 Task: Log work in the project BroaderPath for the issue 'Implement a new feature to allow for sentiment analysis of user feedback' spent time as '4w 2d 19h 14m' and remaining time as '3w 4d 19h 31m' and add a flag. Now add the issue to the epic 'Software License Management'. Log work in the project BroaderPath for the issue 'Address issues related to system accessibility for users with vision impairments' spent time as '3w 6d 6h 42m' and remaining time as '2w 2d 13h 28m' and clone the issue. Now add the issue to the epic 'Hardware Asset Management'
Action: Mouse moved to (221, 70)
Screenshot: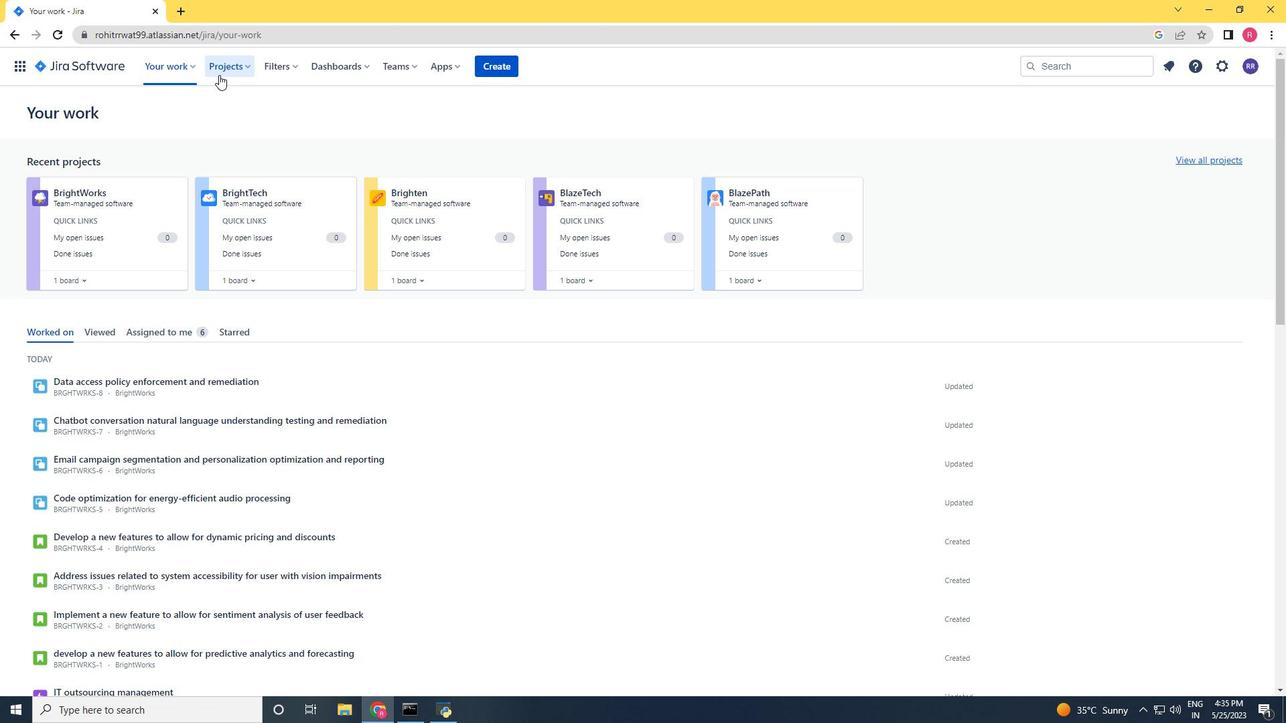 
Action: Mouse pressed left at (221, 70)
Screenshot: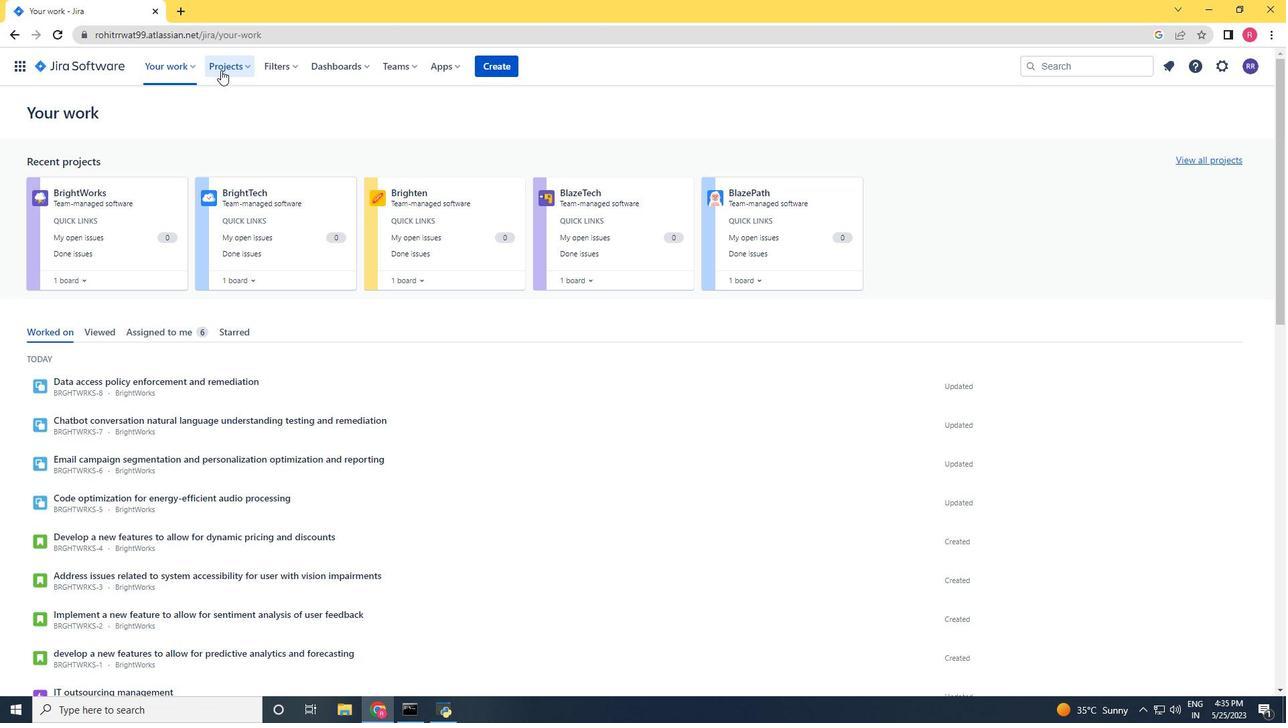 
Action: Mouse moved to (239, 131)
Screenshot: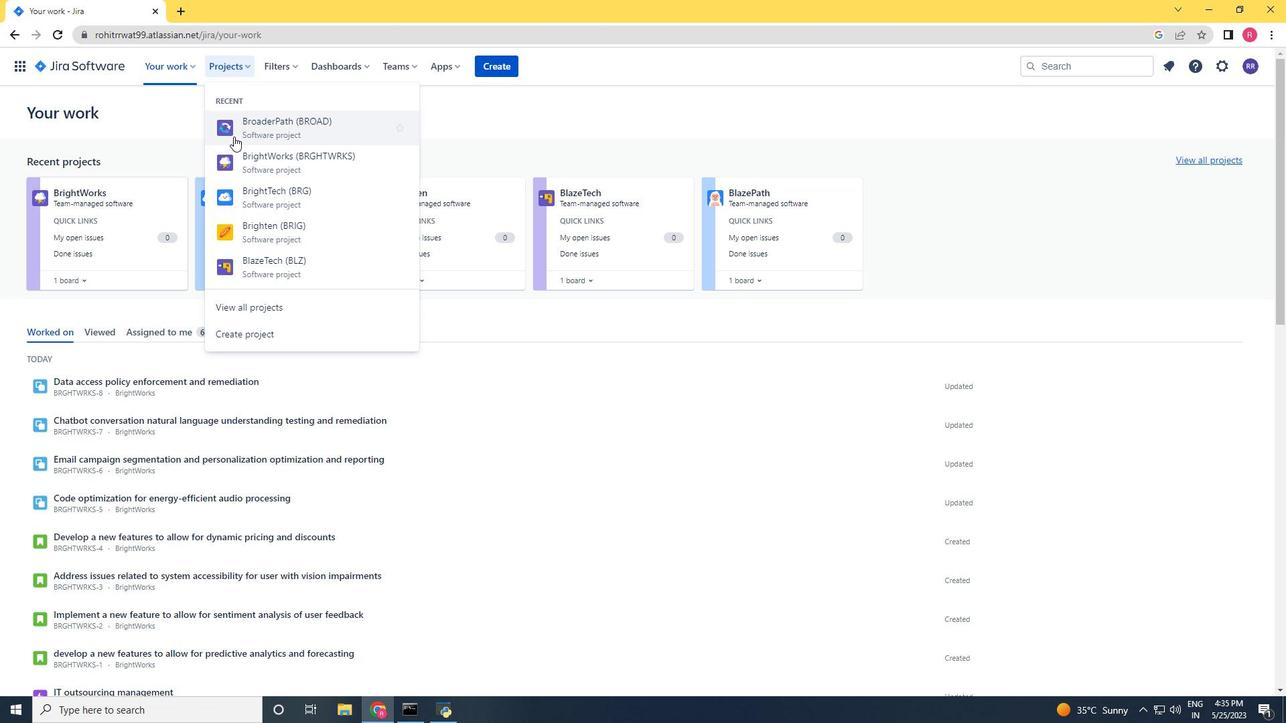 
Action: Mouse pressed left at (239, 131)
Screenshot: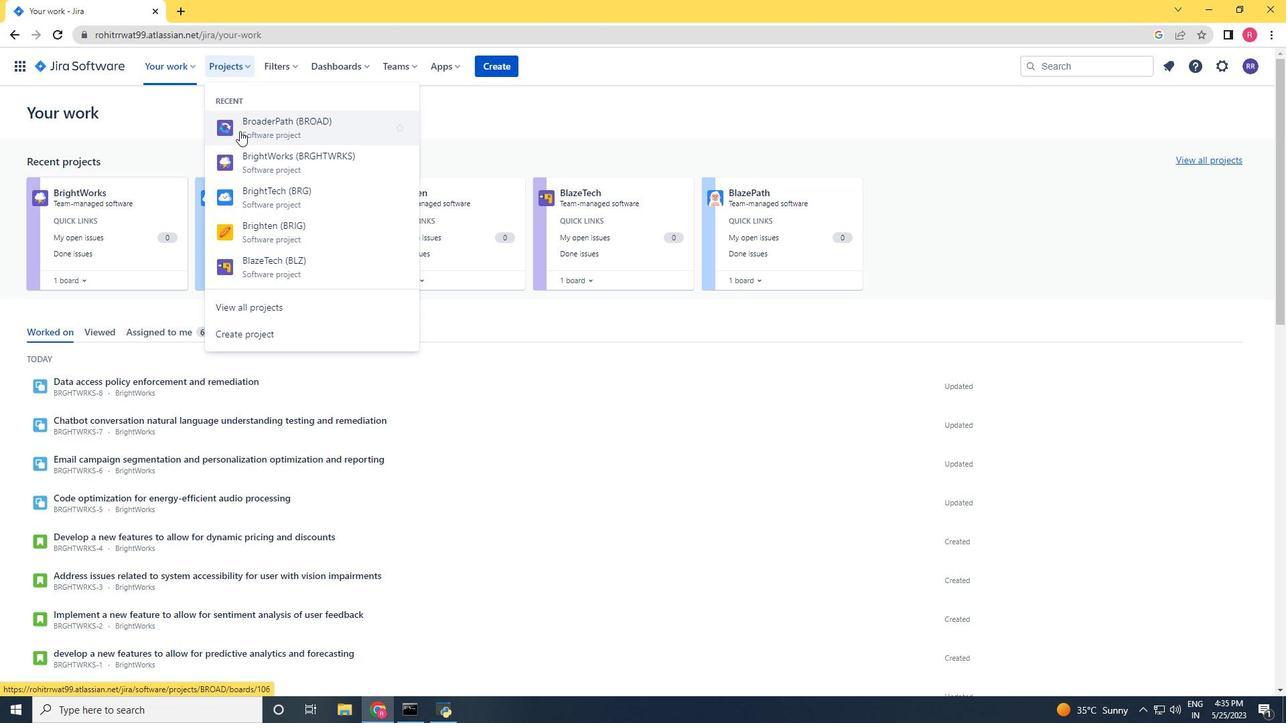 
Action: Mouse moved to (40, 209)
Screenshot: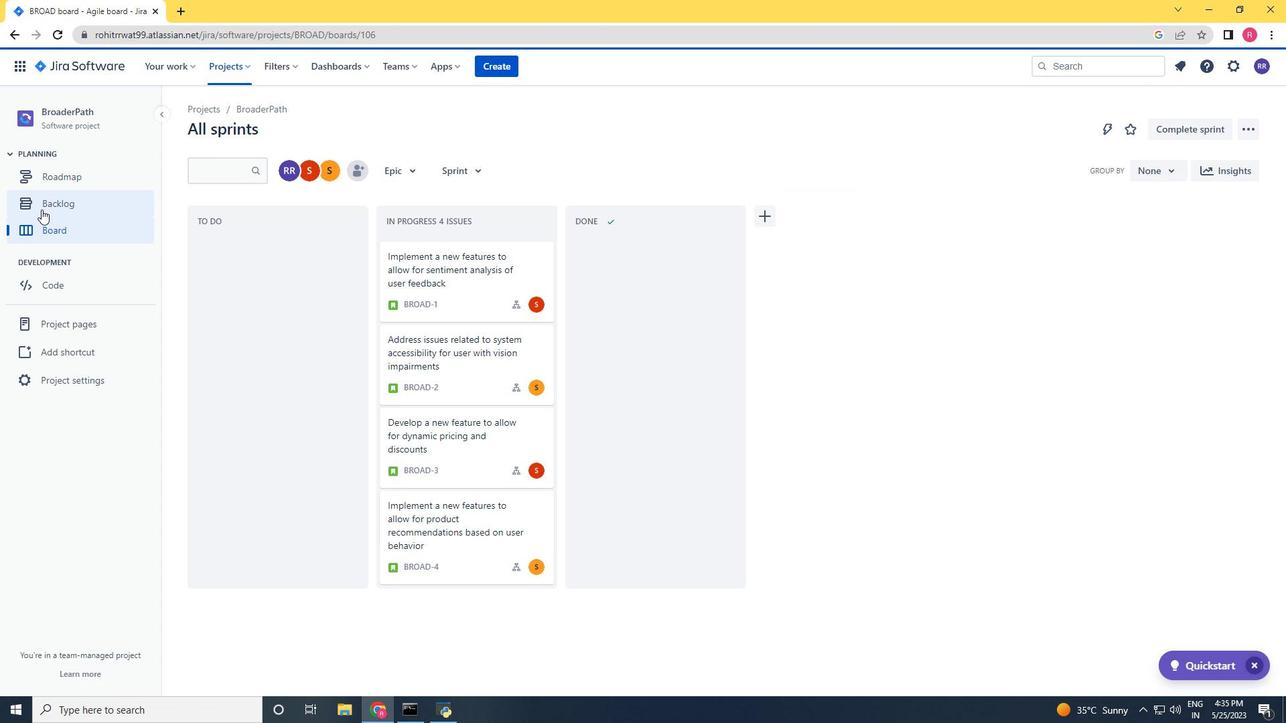 
Action: Mouse pressed left at (40, 209)
Screenshot: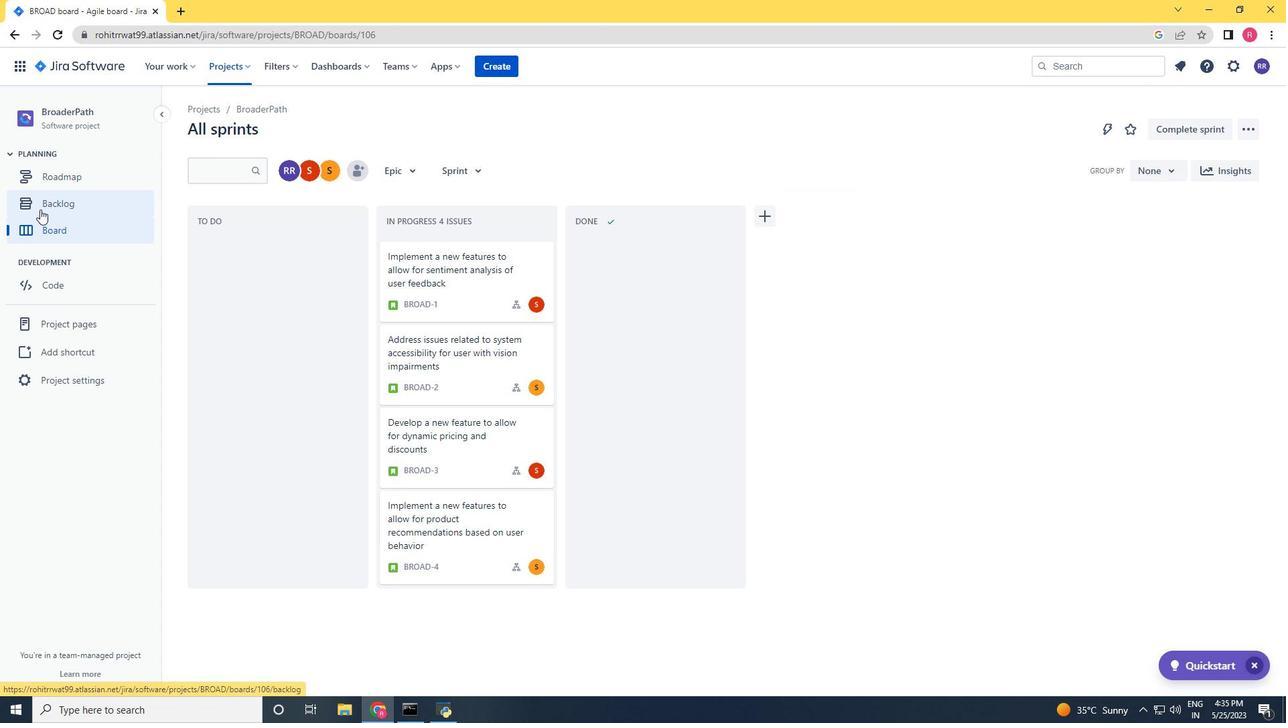
Action: Mouse moved to (977, 243)
Screenshot: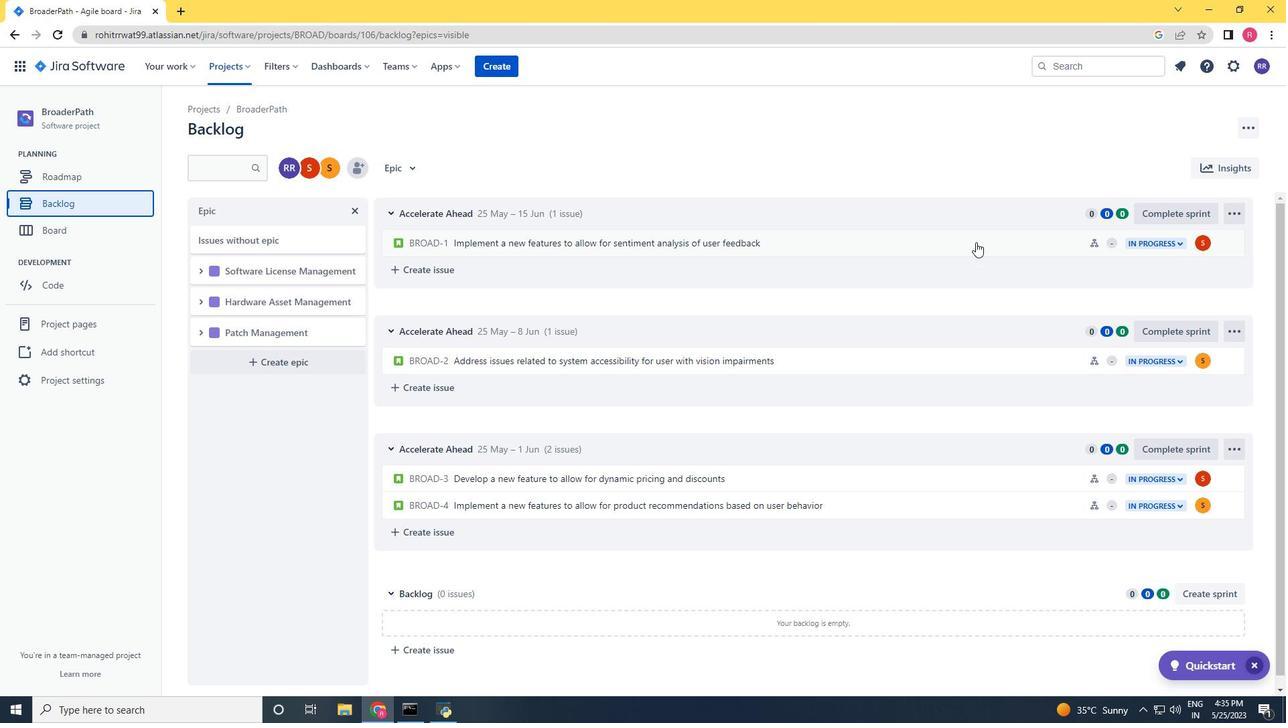 
Action: Mouse pressed left at (977, 243)
Screenshot: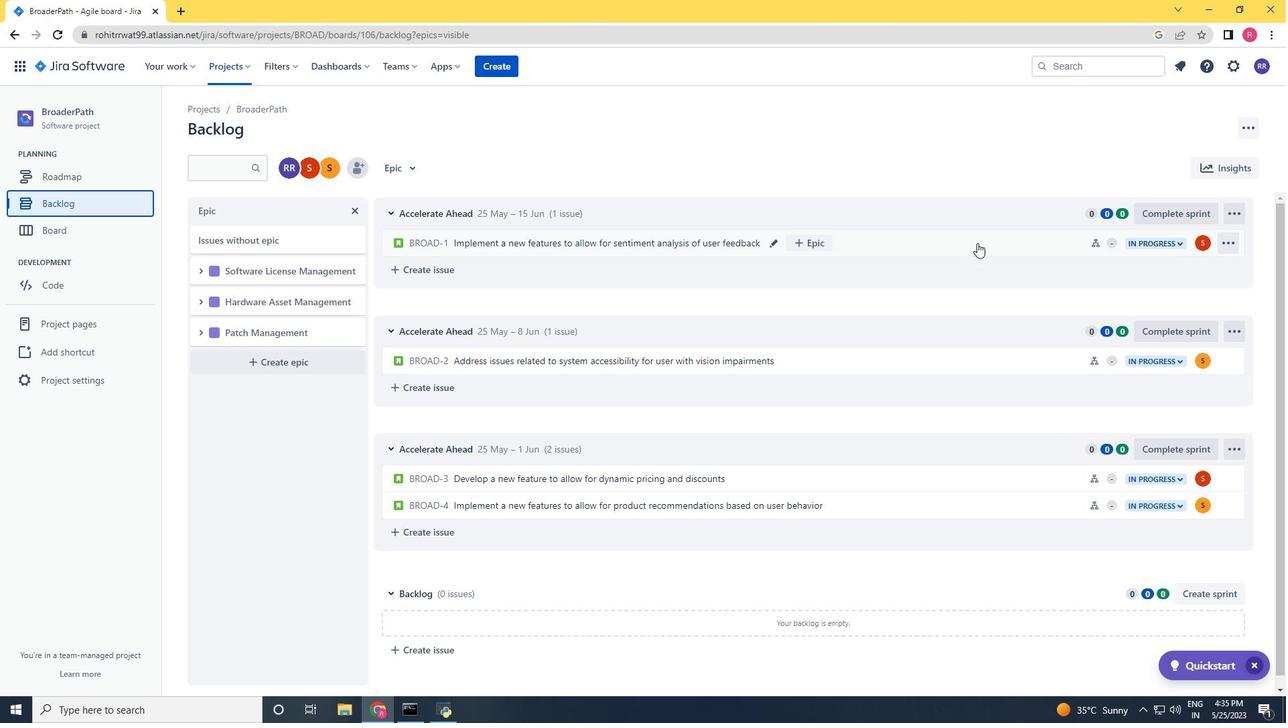 
Action: Mouse moved to (1228, 215)
Screenshot: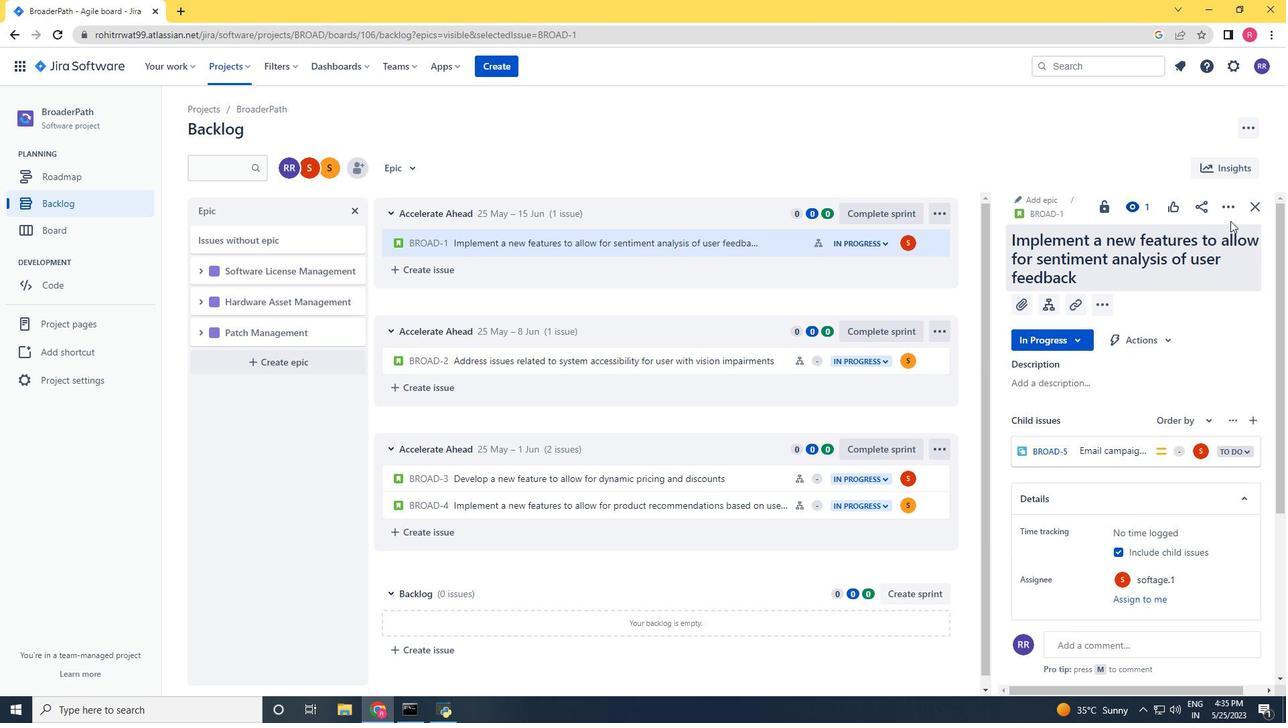 
Action: Mouse pressed left at (1228, 215)
Screenshot: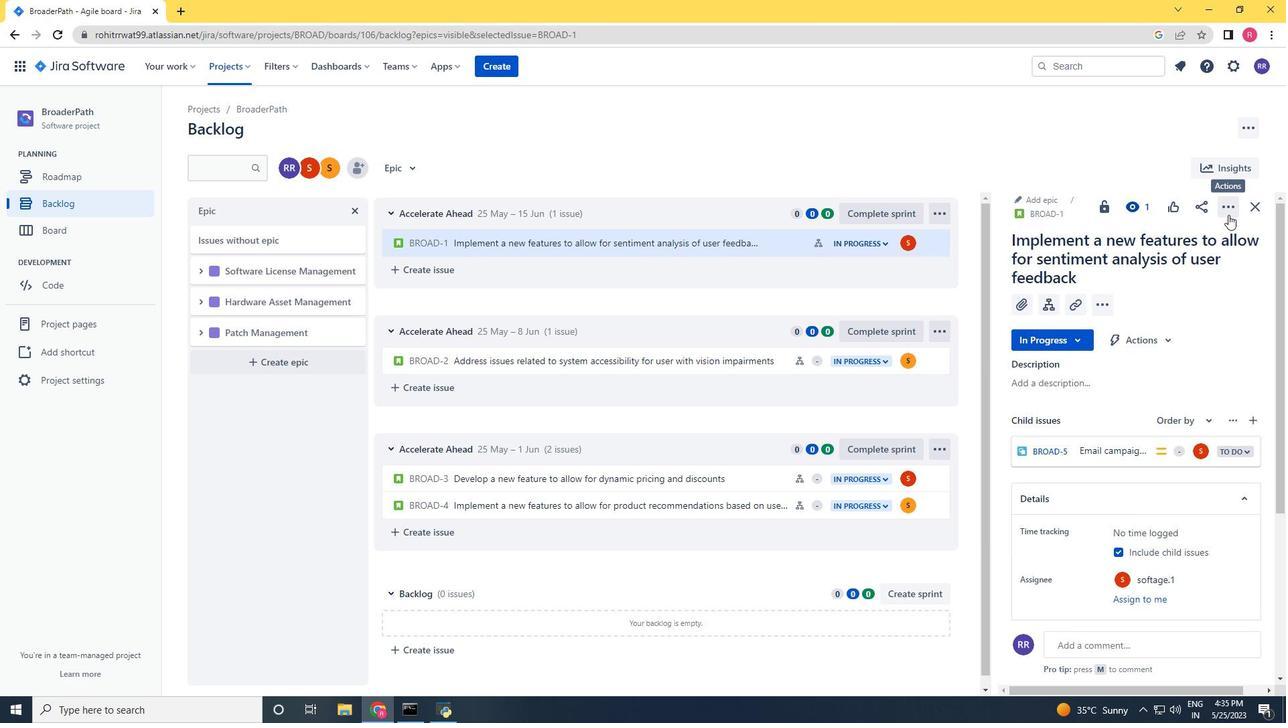 
Action: Mouse moved to (1181, 244)
Screenshot: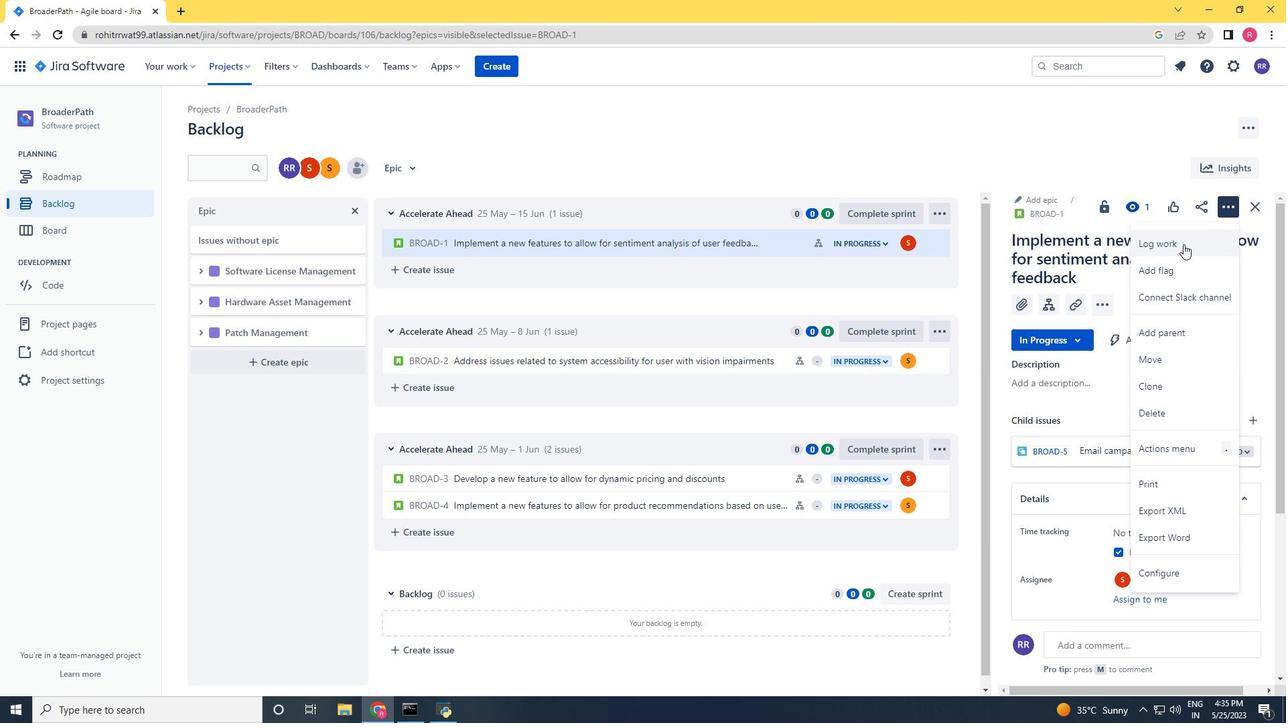 
Action: Mouse pressed left at (1181, 244)
Screenshot: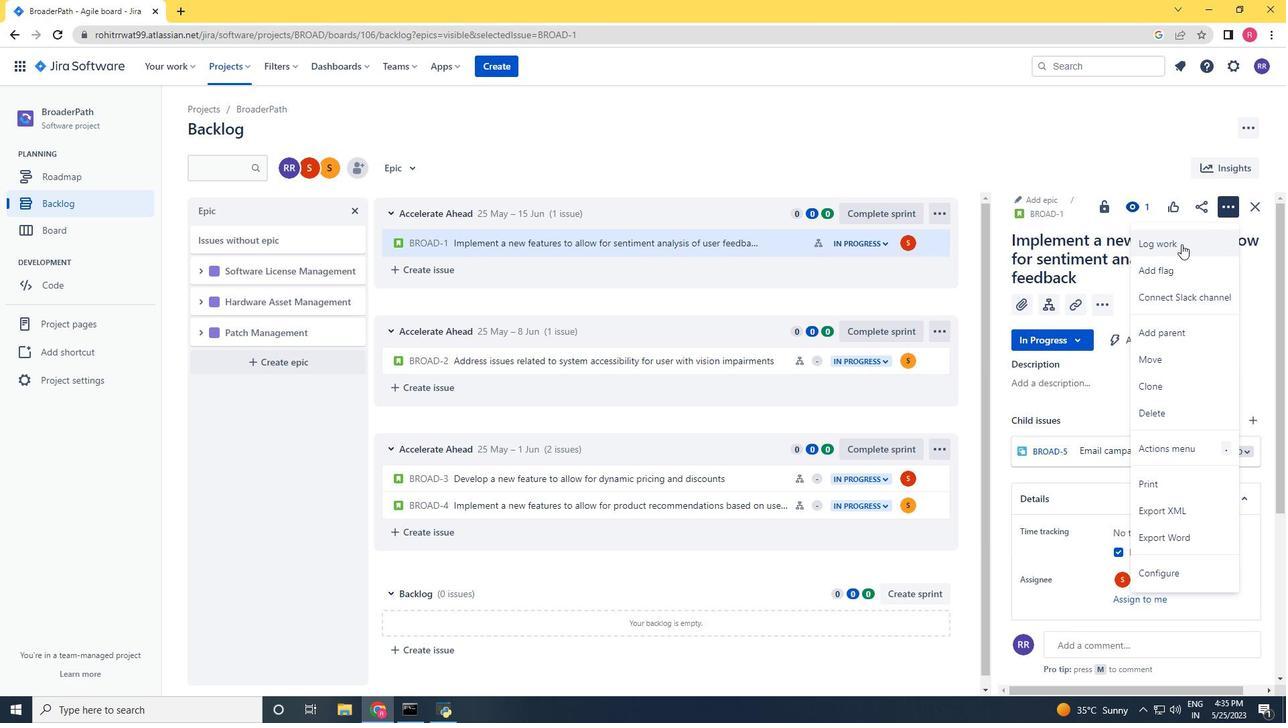 
Action: Mouse moved to (1181, 244)
Screenshot: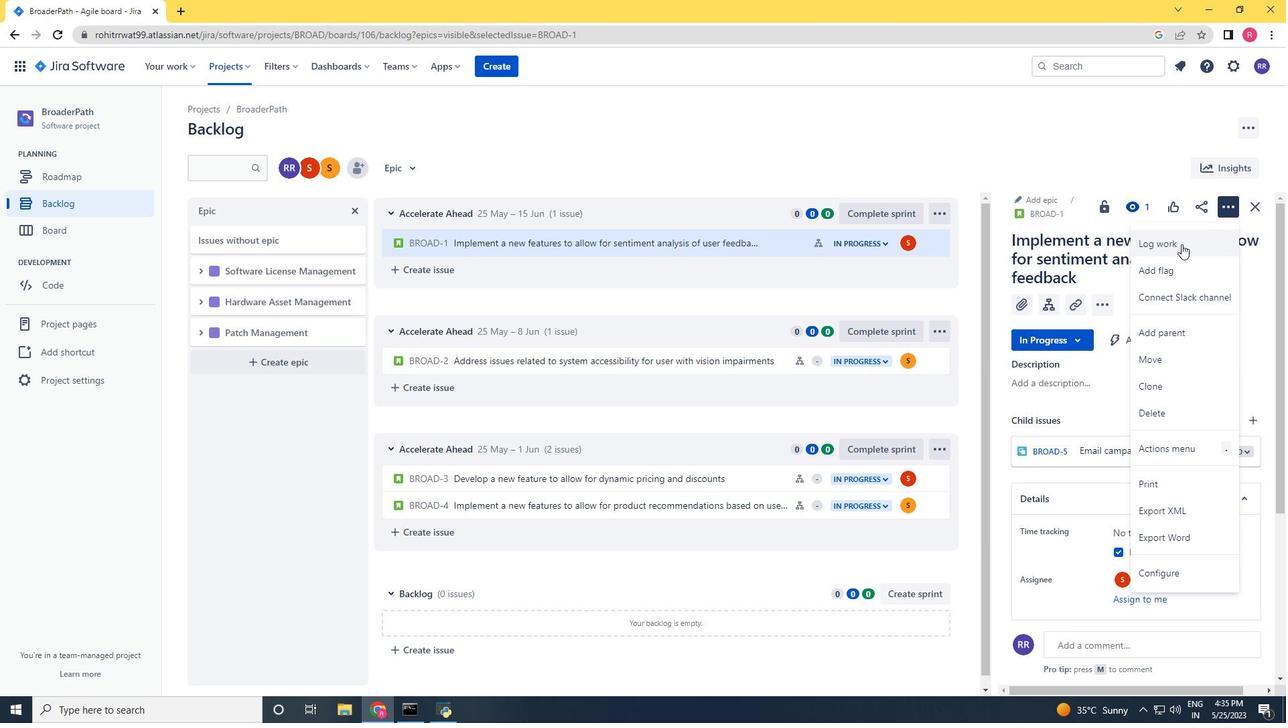 
Action: Key pressed 4w<Key.space>2d<Key.space>19h<Key.space>14m<Key.tab>3<Key.space>4d<Key.space><Key.backspace><Key.backspace><Key.backspace><Key.backspace>w<Key.space>4d<Key.space>19h<Key.space>31m
Screenshot: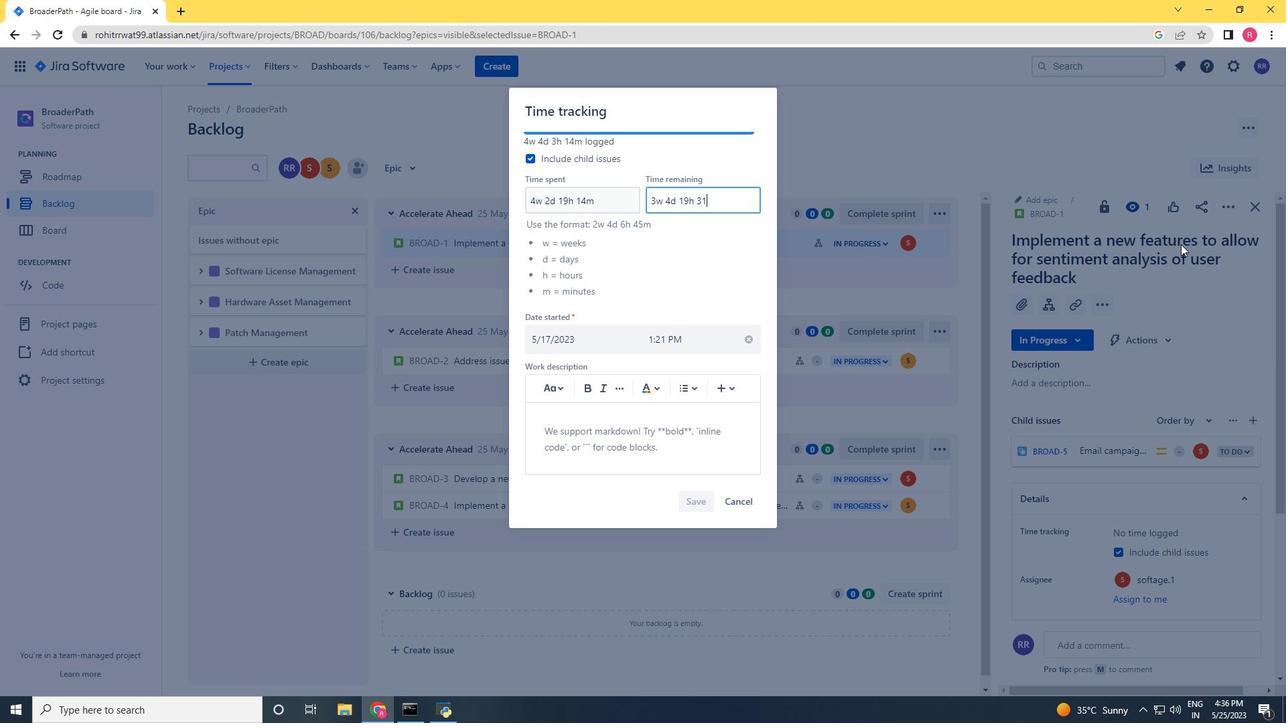 
Action: Mouse moved to (702, 490)
Screenshot: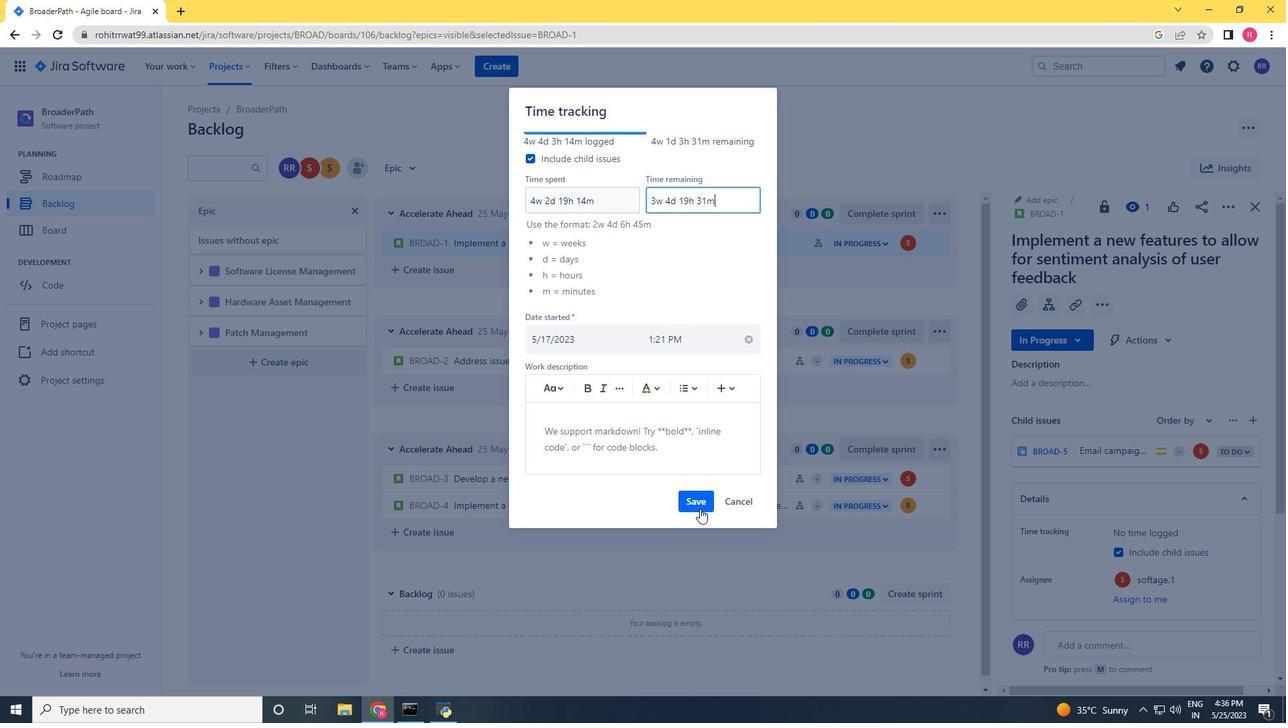 
Action: Mouse pressed left at (702, 490)
Screenshot: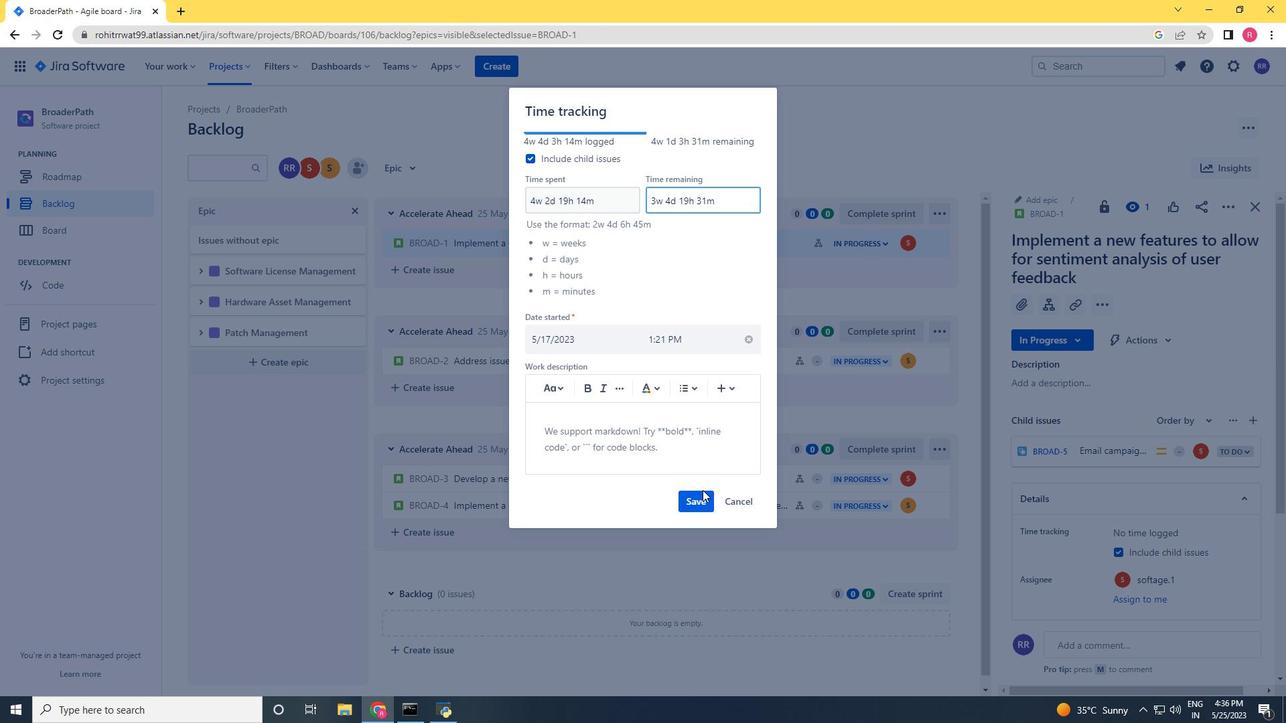 
Action: Mouse moved to (700, 496)
Screenshot: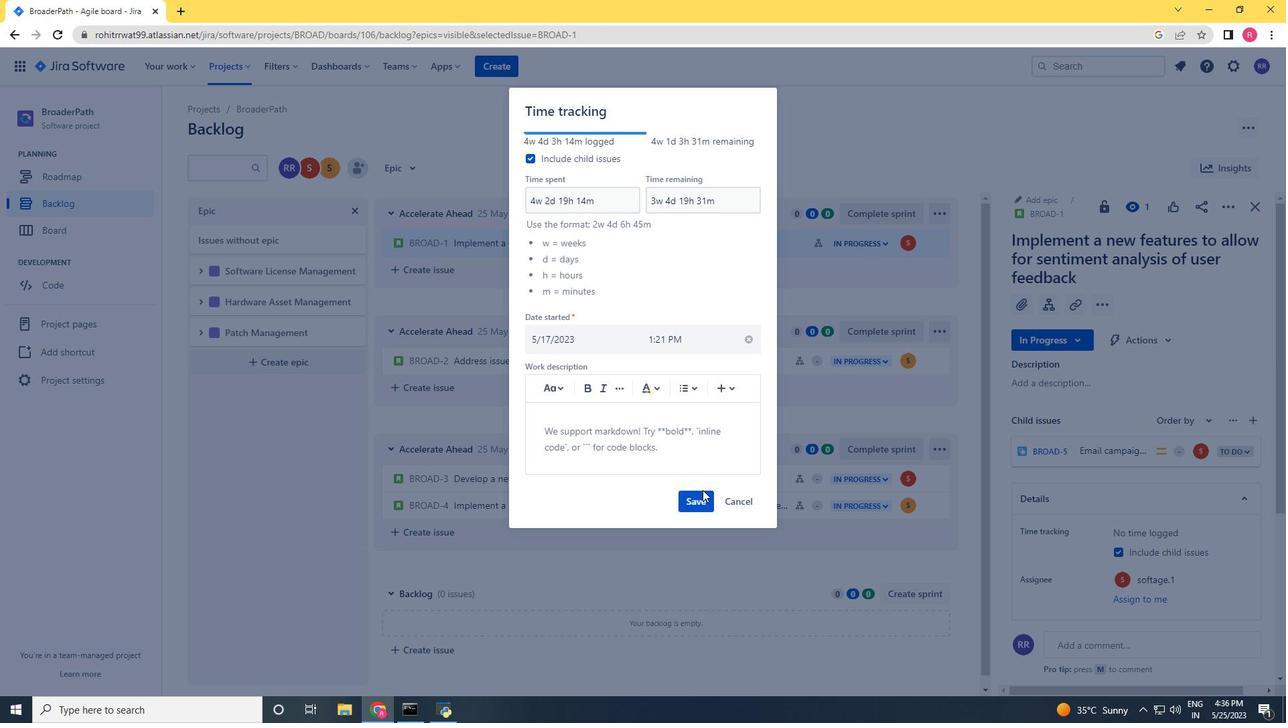 
Action: Mouse pressed left at (700, 496)
Screenshot: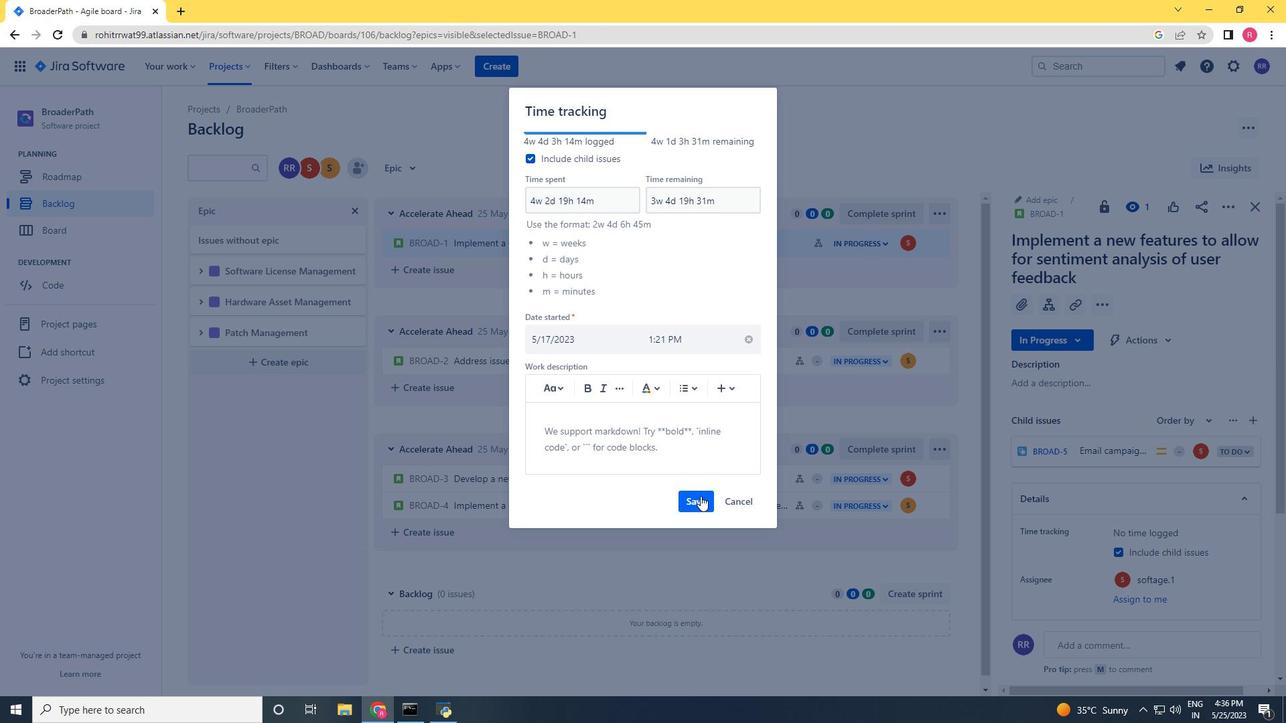 
Action: Mouse moved to (1232, 211)
Screenshot: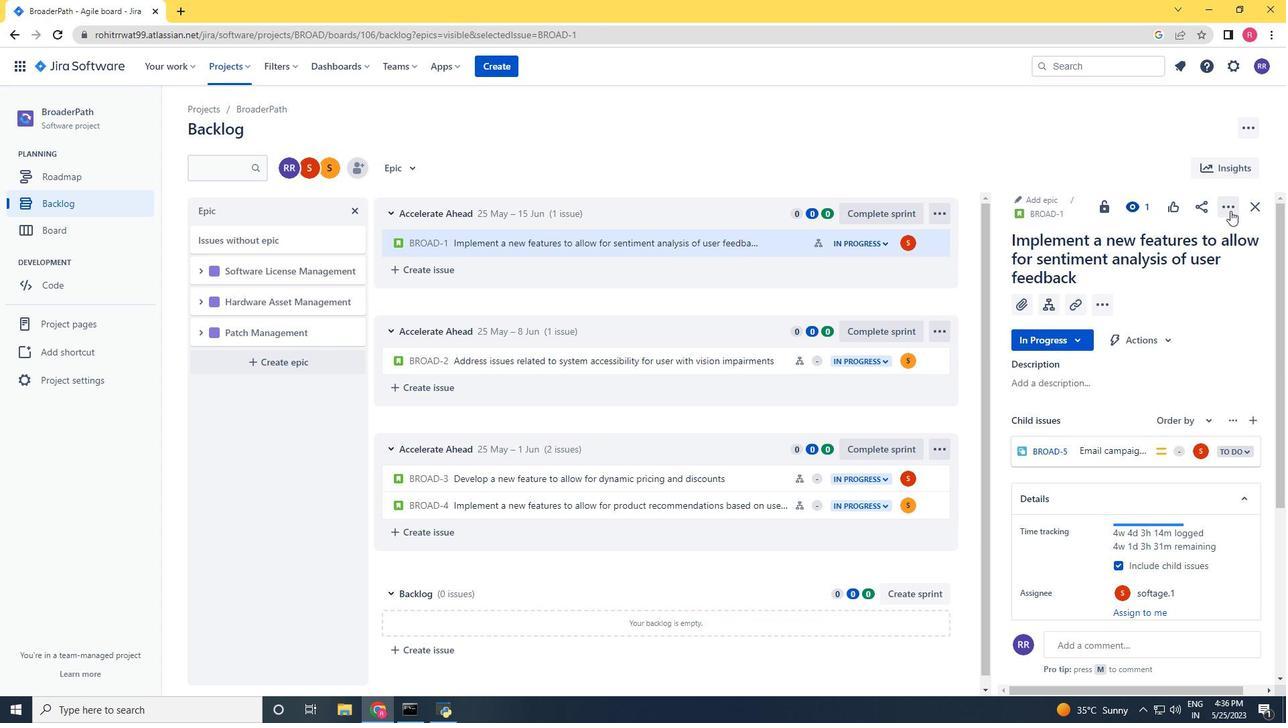 
Action: Mouse pressed left at (1232, 211)
Screenshot: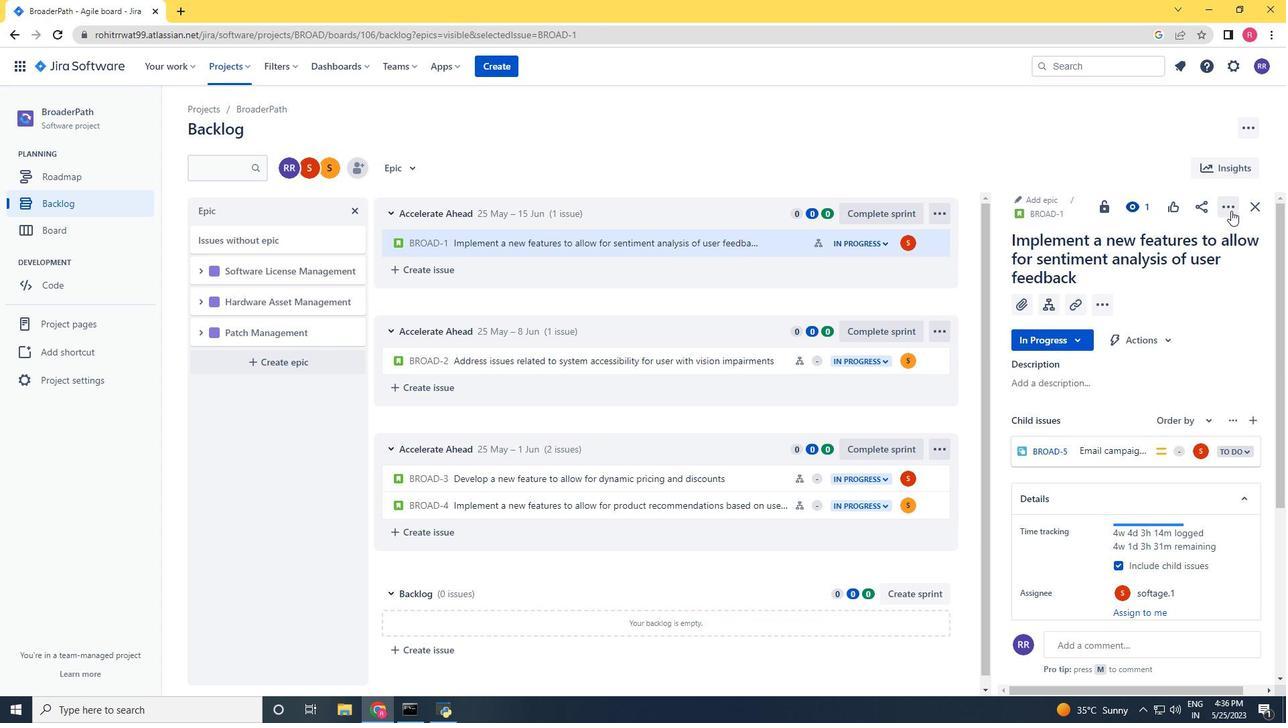 
Action: Mouse moved to (1203, 272)
Screenshot: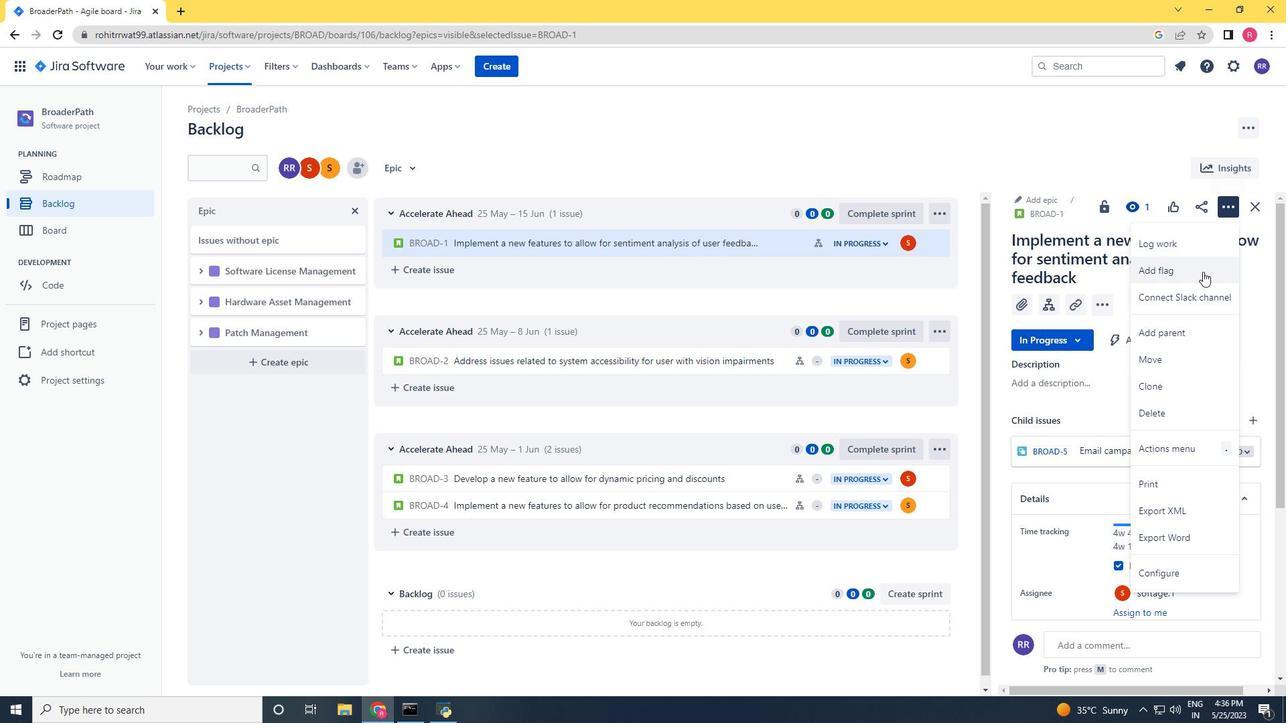 
Action: Mouse pressed left at (1203, 272)
Screenshot: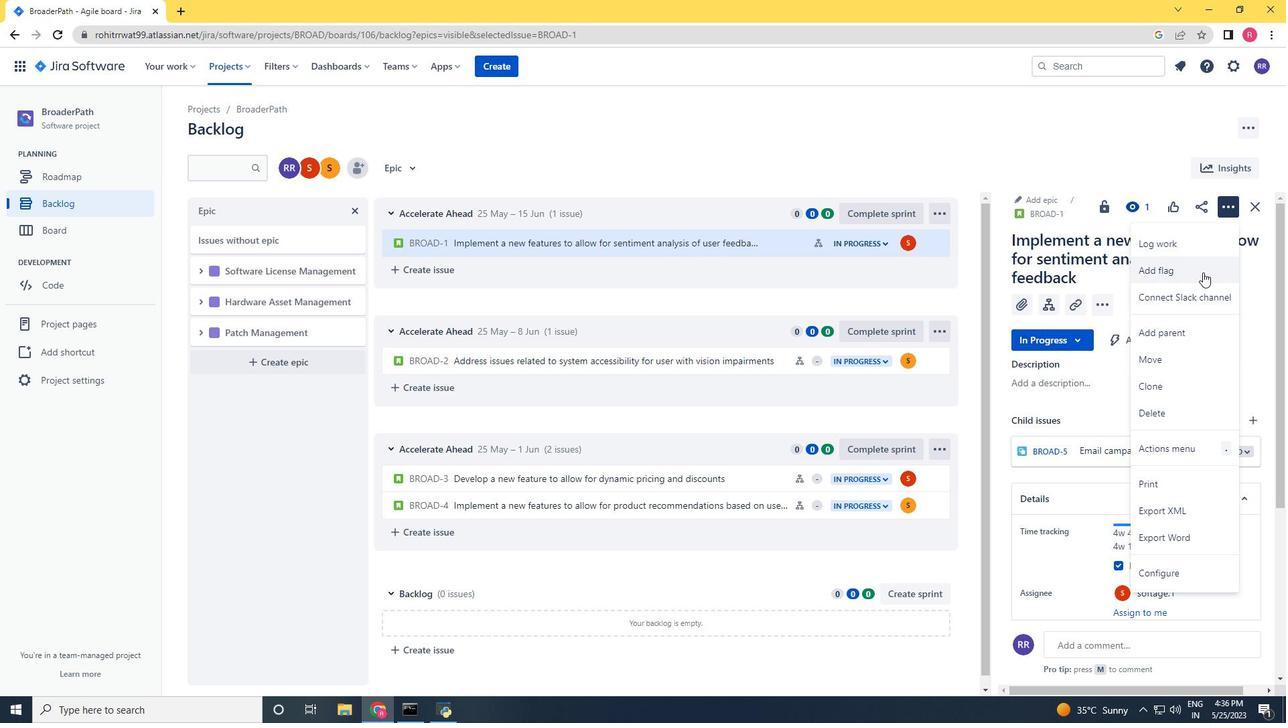 
Action: Mouse moved to (761, 241)
Screenshot: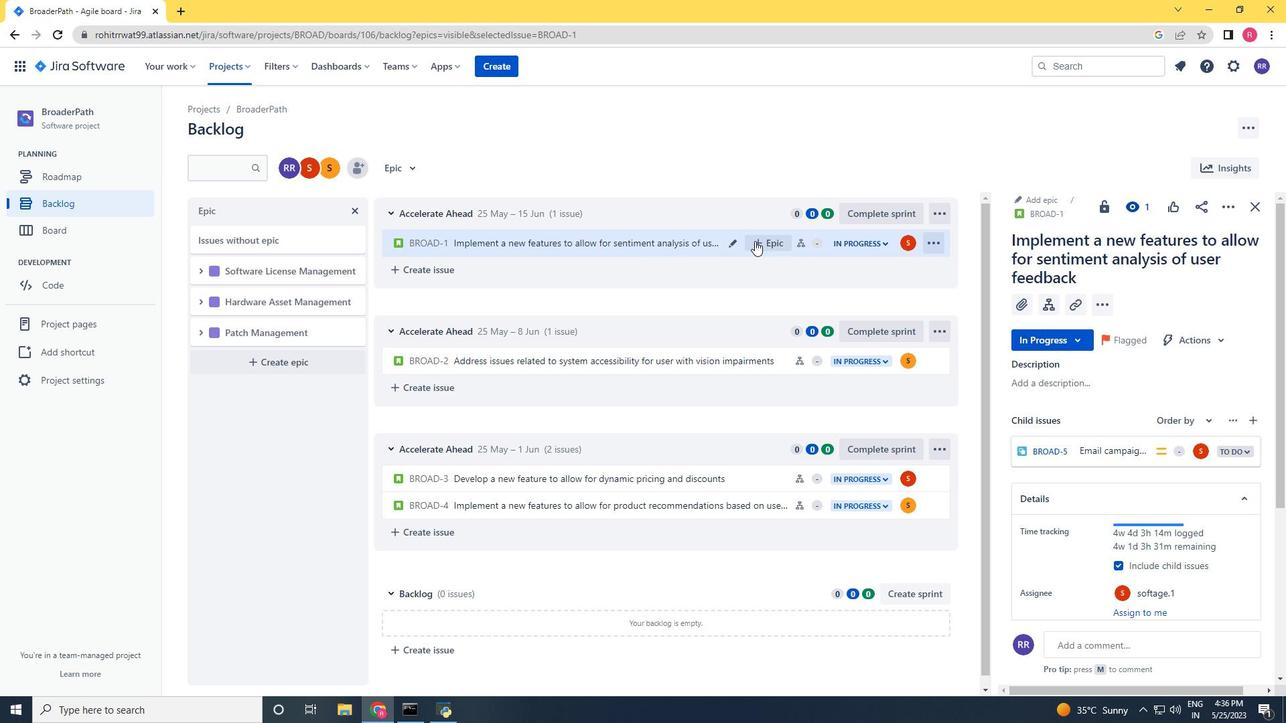 
Action: Mouse pressed left at (761, 241)
Screenshot: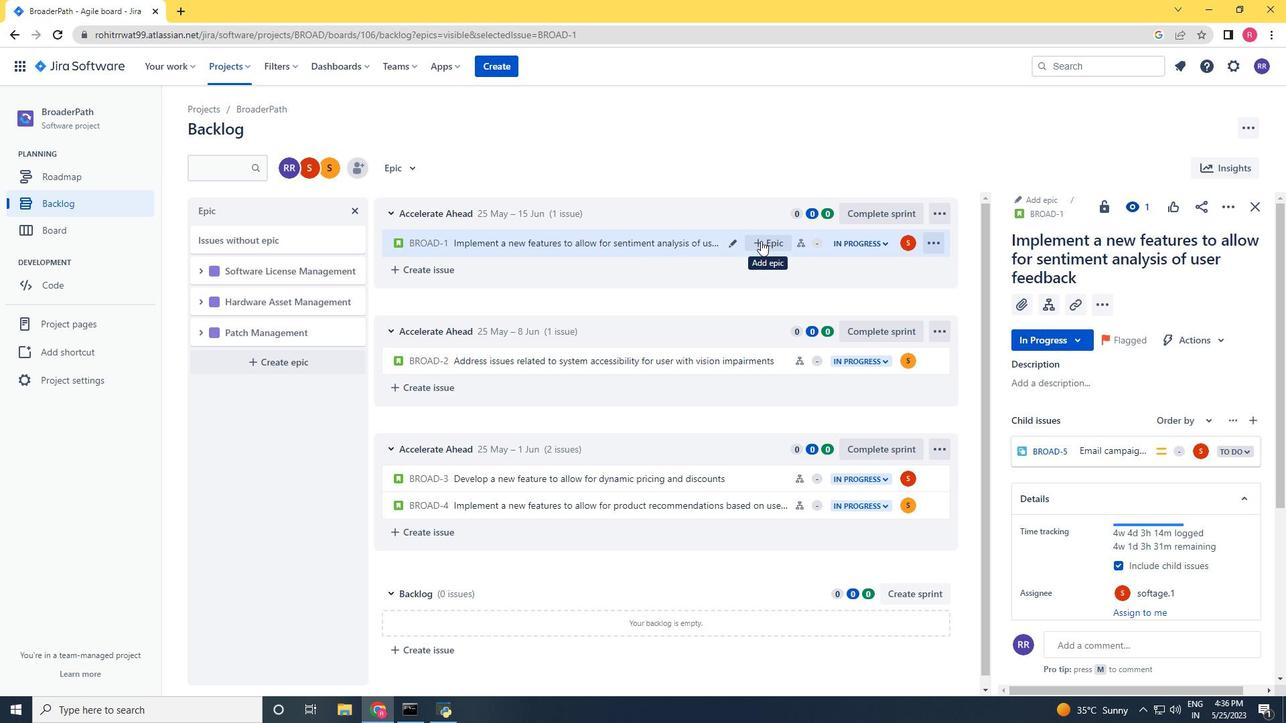 
Action: Mouse moved to (836, 340)
Screenshot: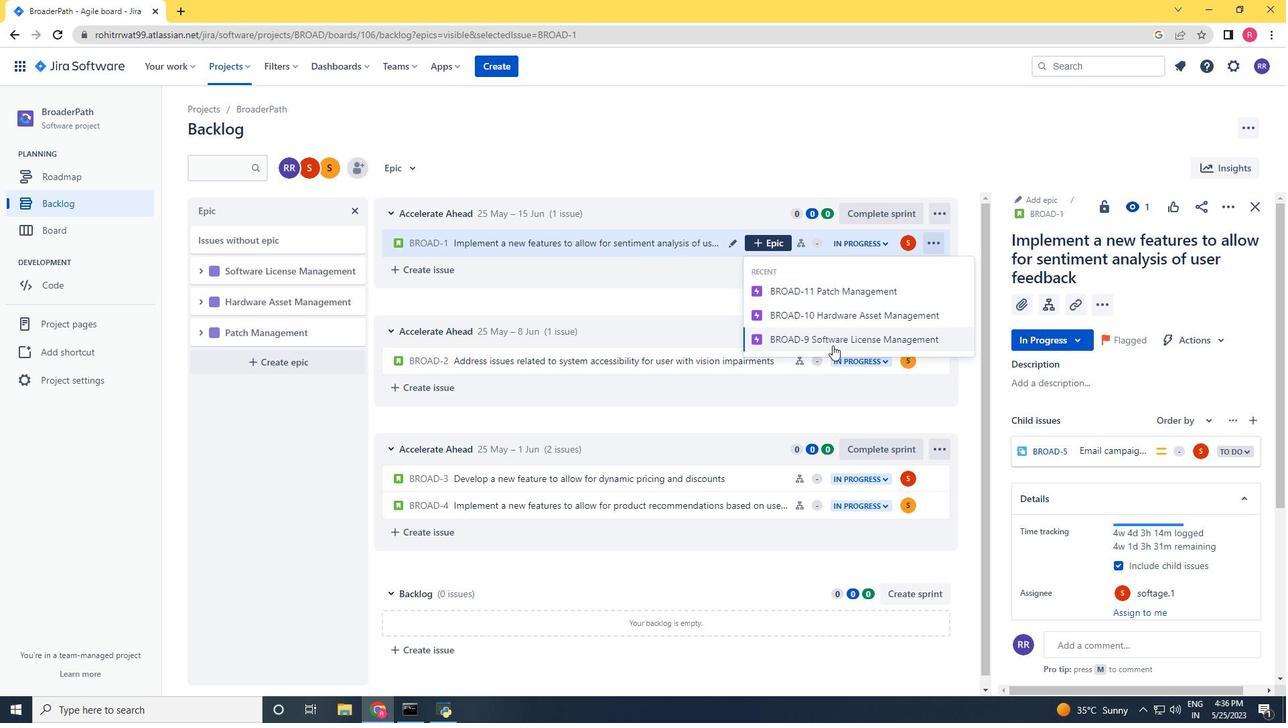 
Action: Mouse pressed left at (836, 340)
Screenshot: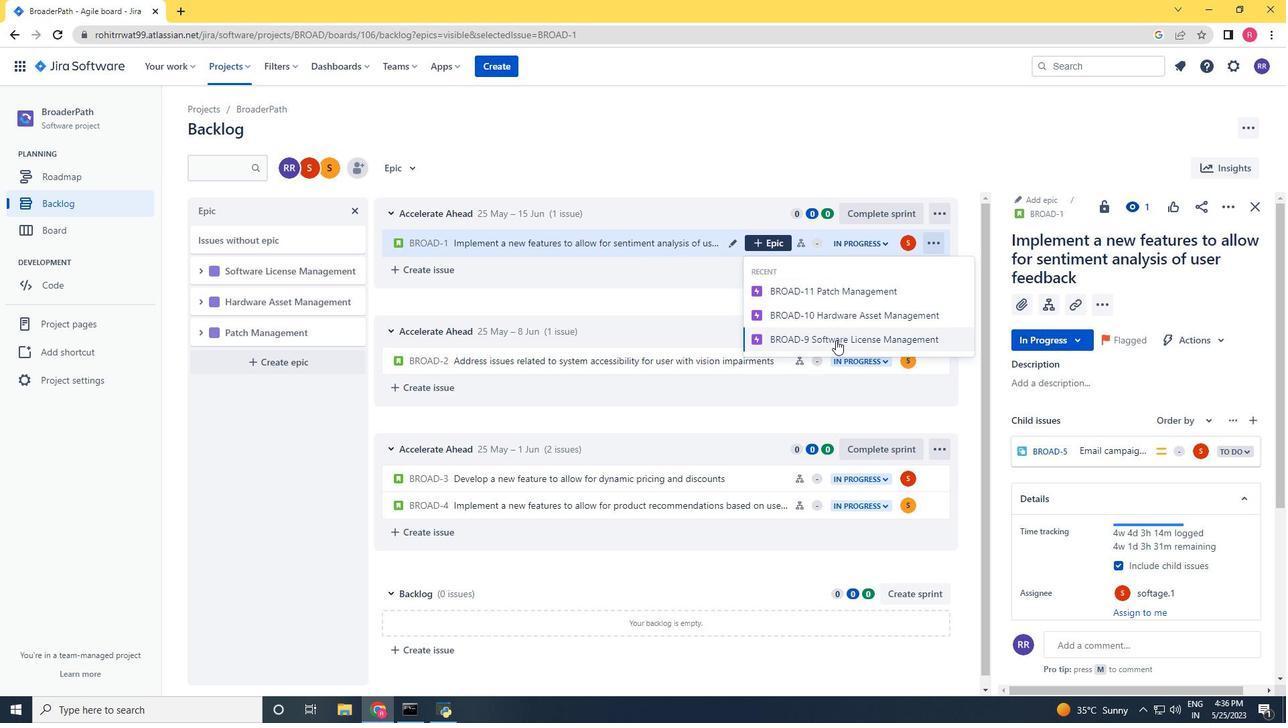 
Action: Mouse moved to (791, 367)
Screenshot: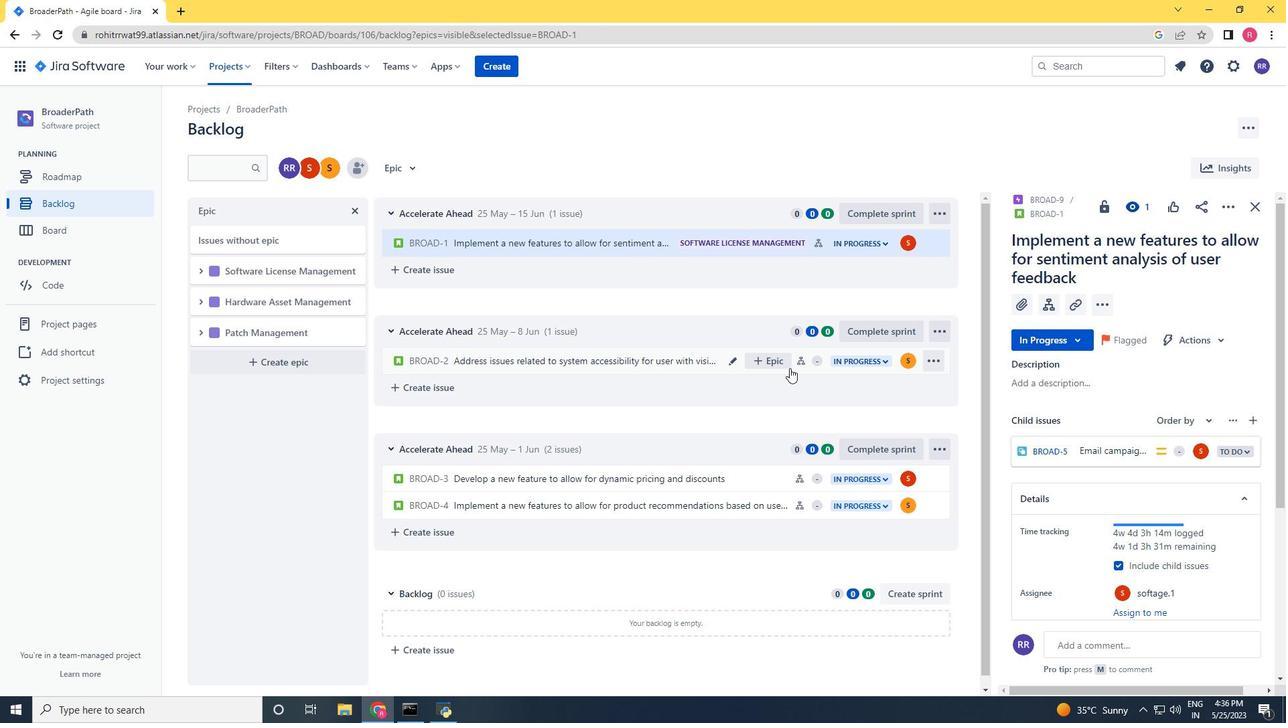
Action: Mouse pressed left at (791, 367)
Screenshot: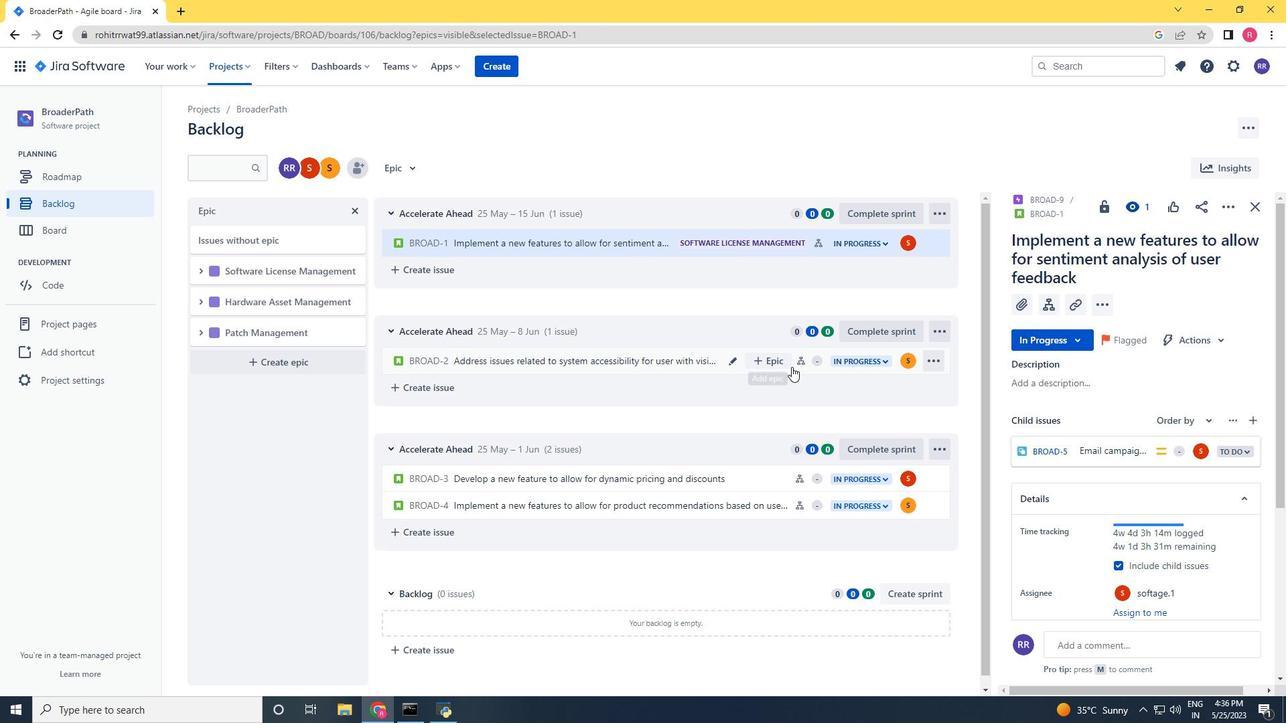 
Action: Mouse moved to (1223, 213)
Screenshot: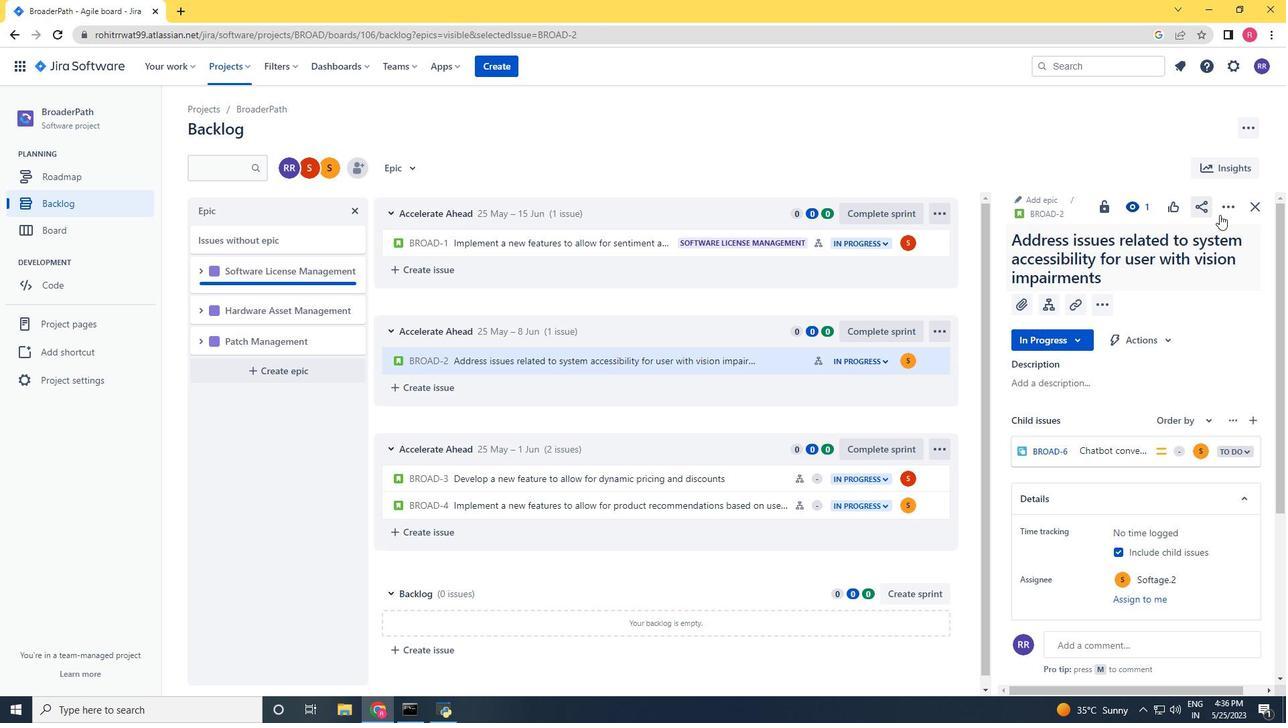 
Action: Mouse pressed left at (1223, 213)
Screenshot: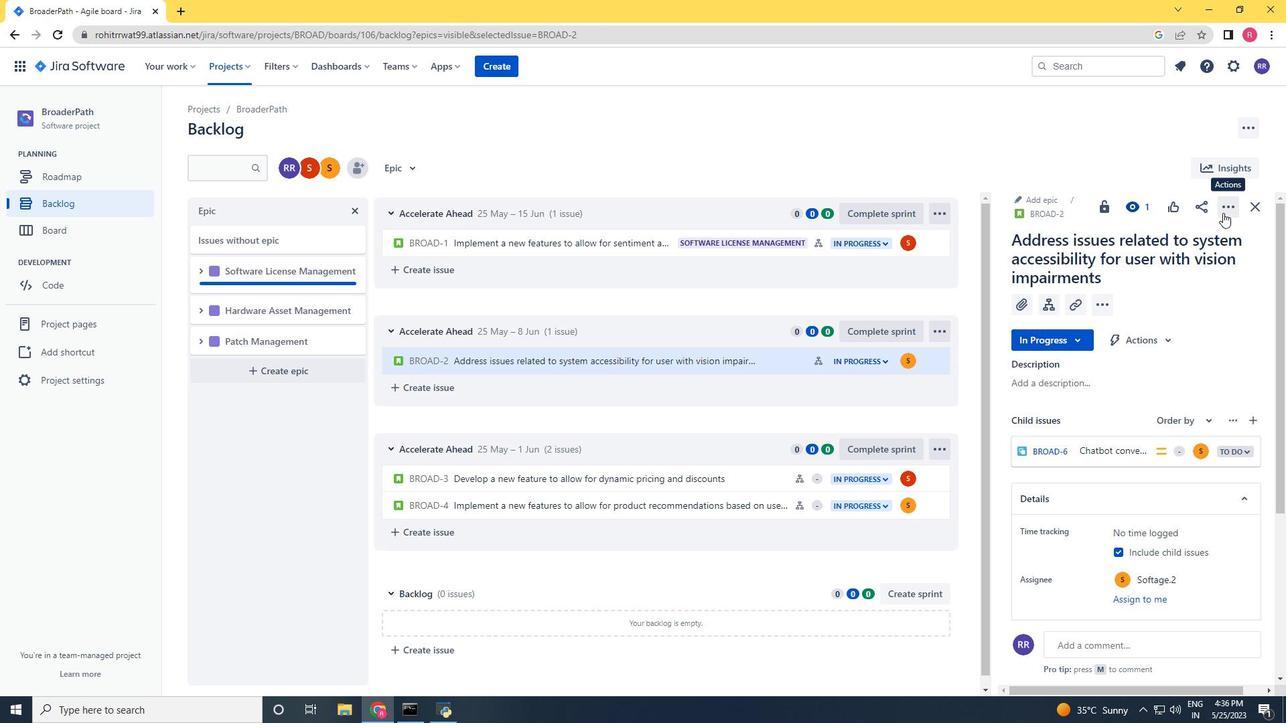 
Action: Mouse moved to (1185, 234)
Screenshot: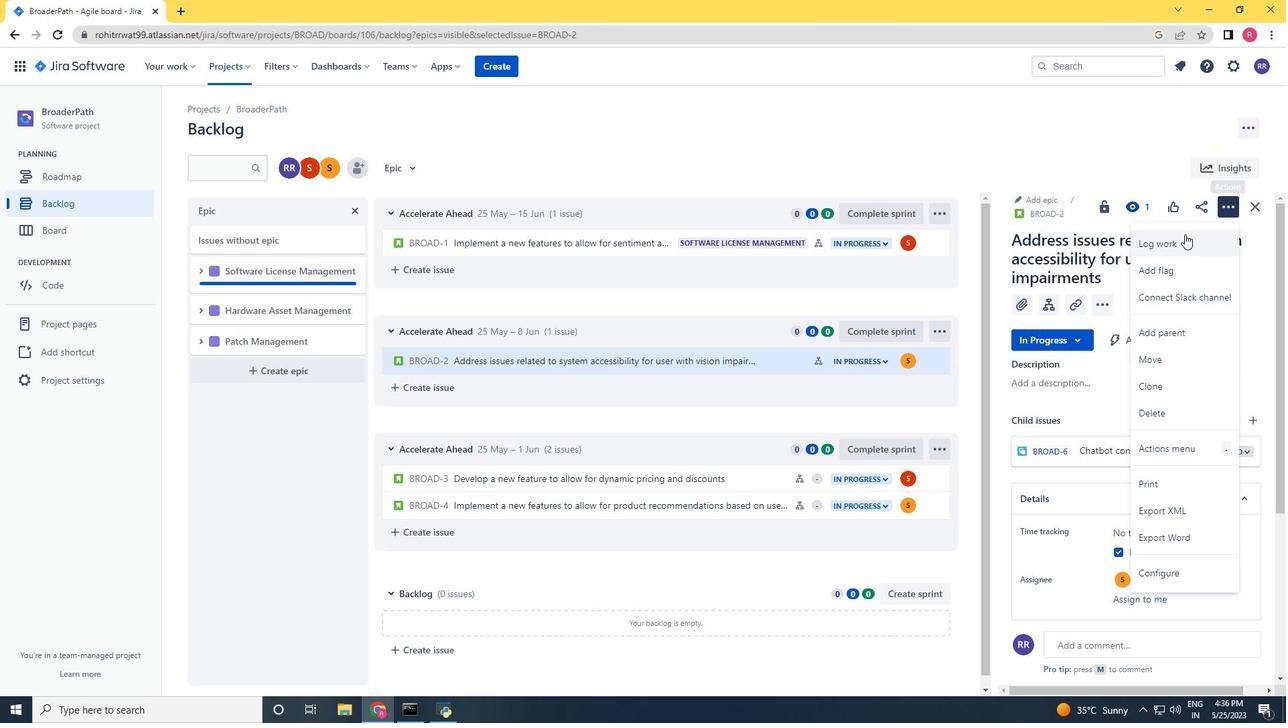 
Action: Mouse pressed left at (1185, 234)
Screenshot: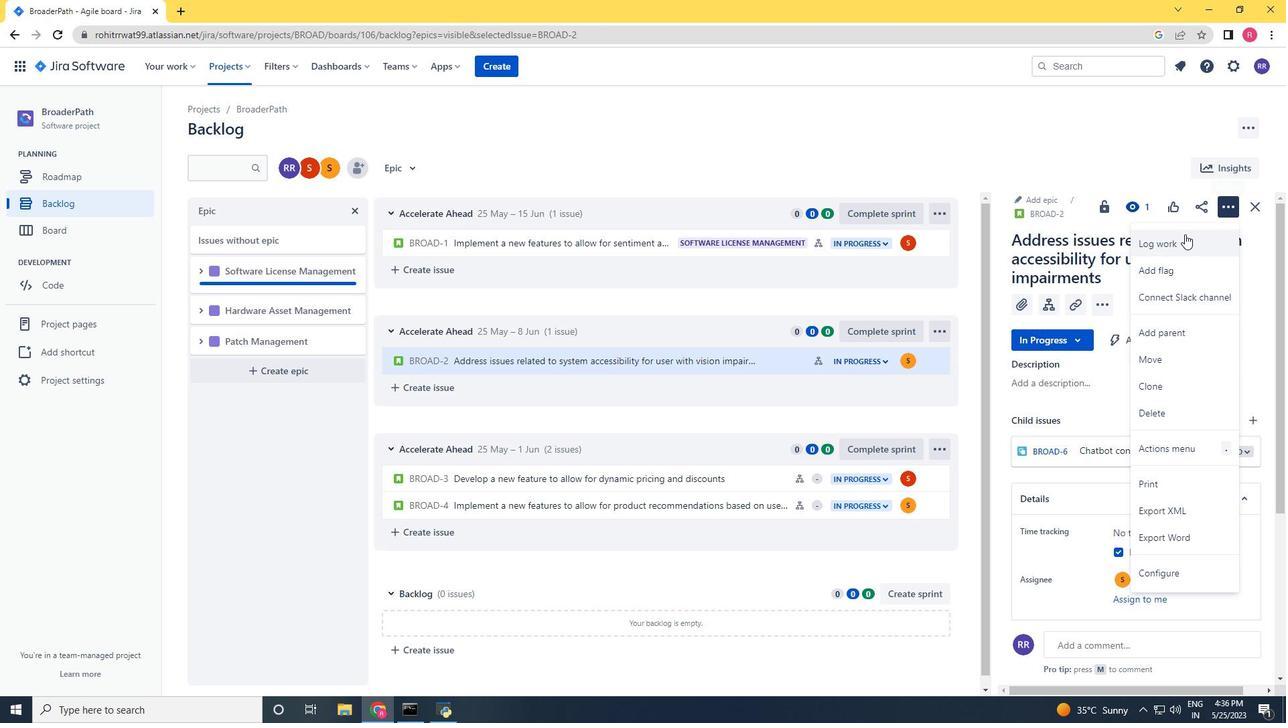
Action: Mouse moved to (869, 288)
Screenshot: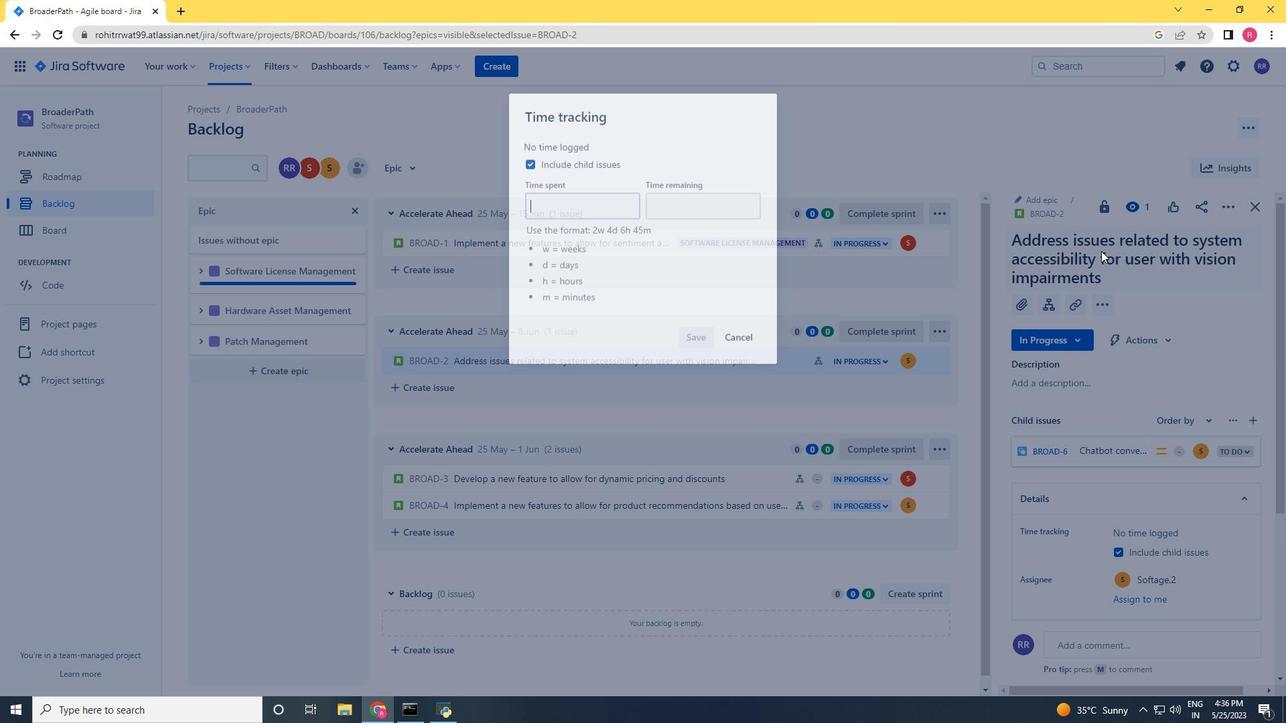 
Action: Key pressed 3w<Key.space>6d<Key.space>6h<Key.space>42m<Key.tab>2w<Key.space>2d<Key.space>13h<Key.space>28m
Screenshot: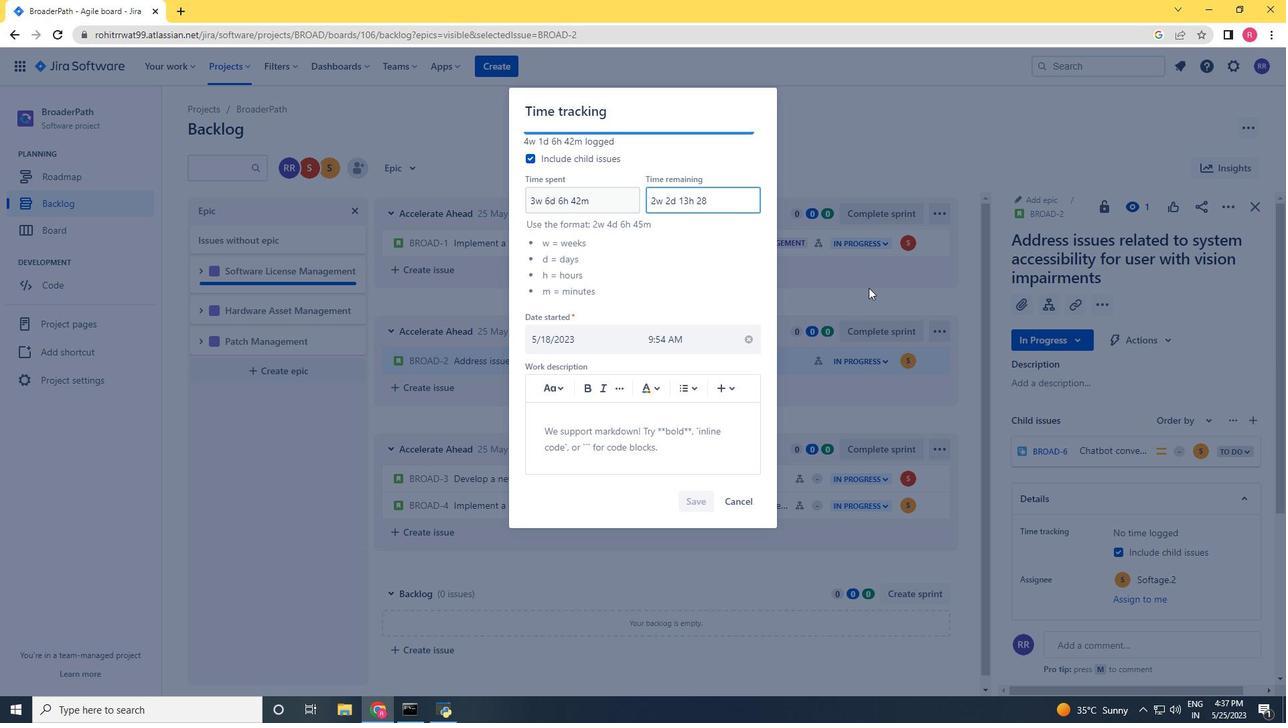 
Action: Mouse scrolled (869, 288) with delta (0, 0)
Screenshot: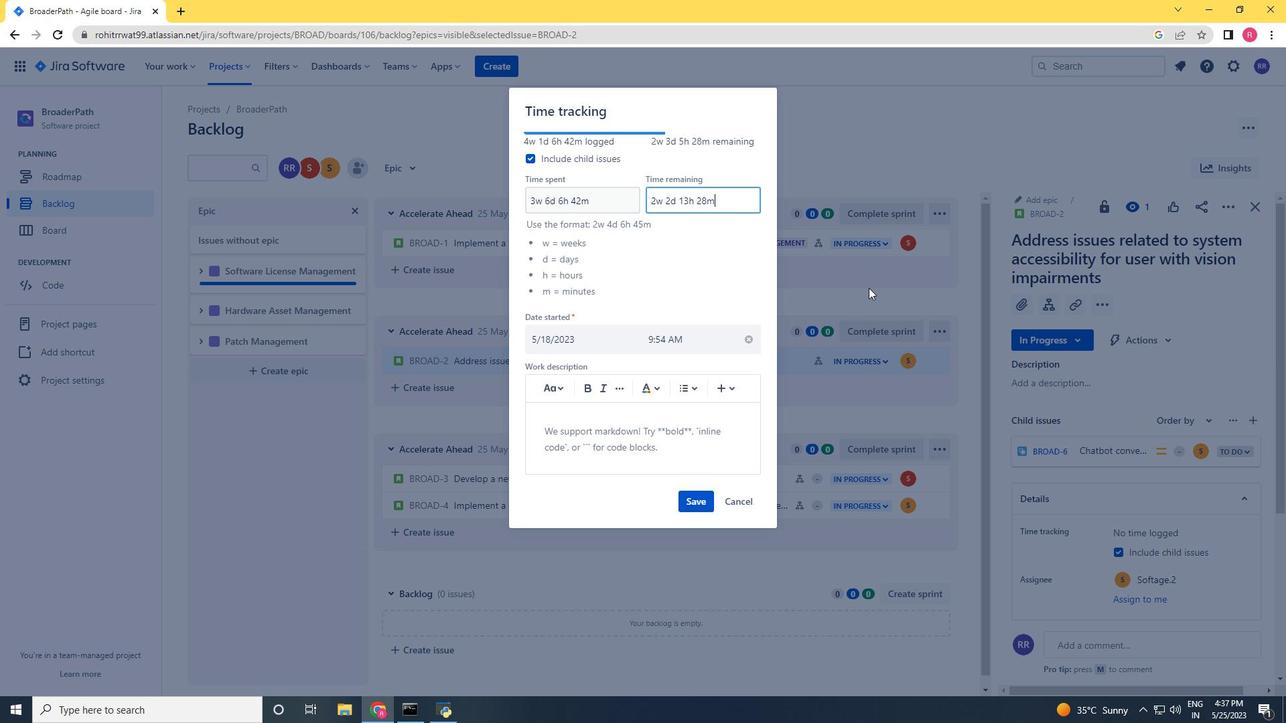 
Action: Mouse moved to (702, 509)
Screenshot: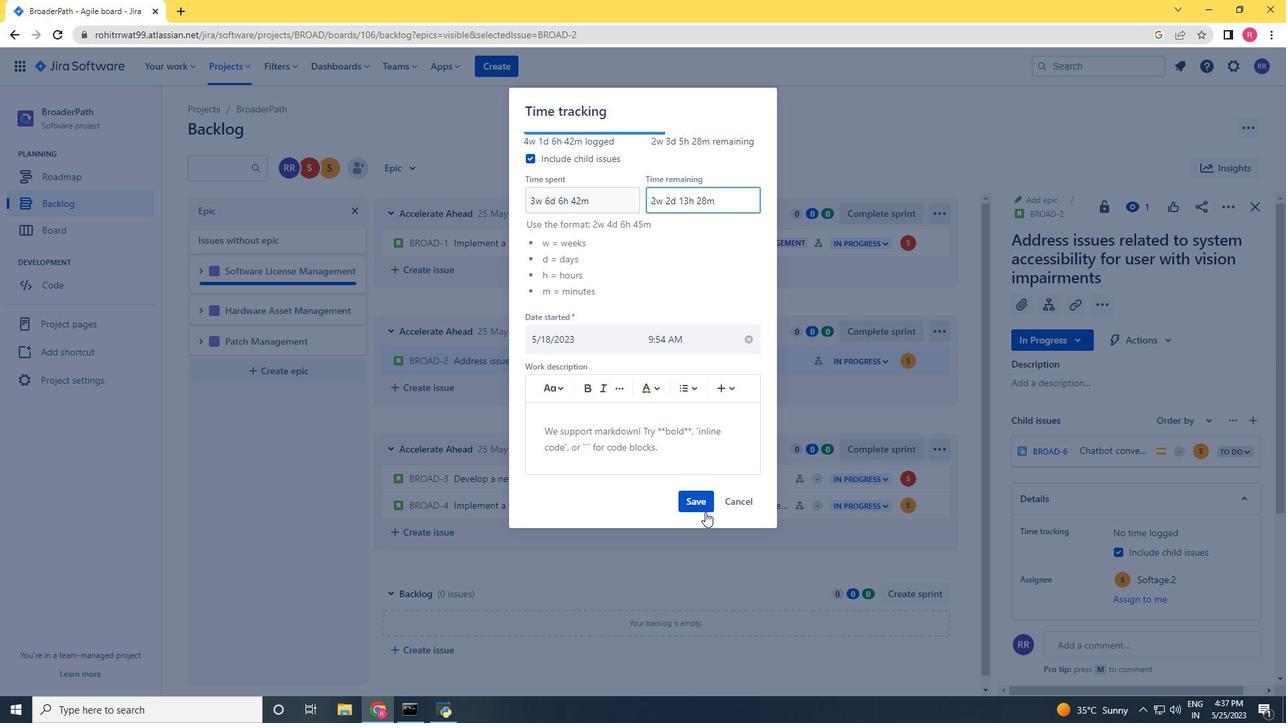 
Action: Mouse pressed left at (702, 509)
Screenshot: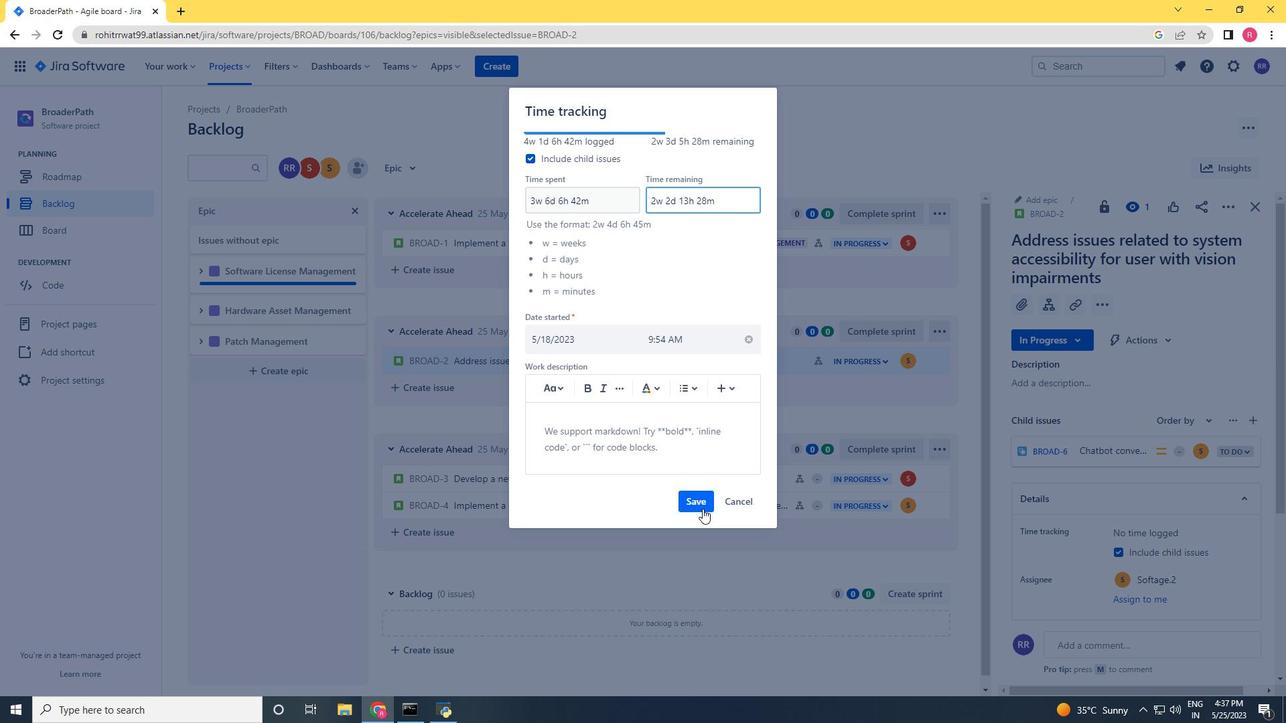 
Action: Mouse moved to (1233, 210)
Screenshot: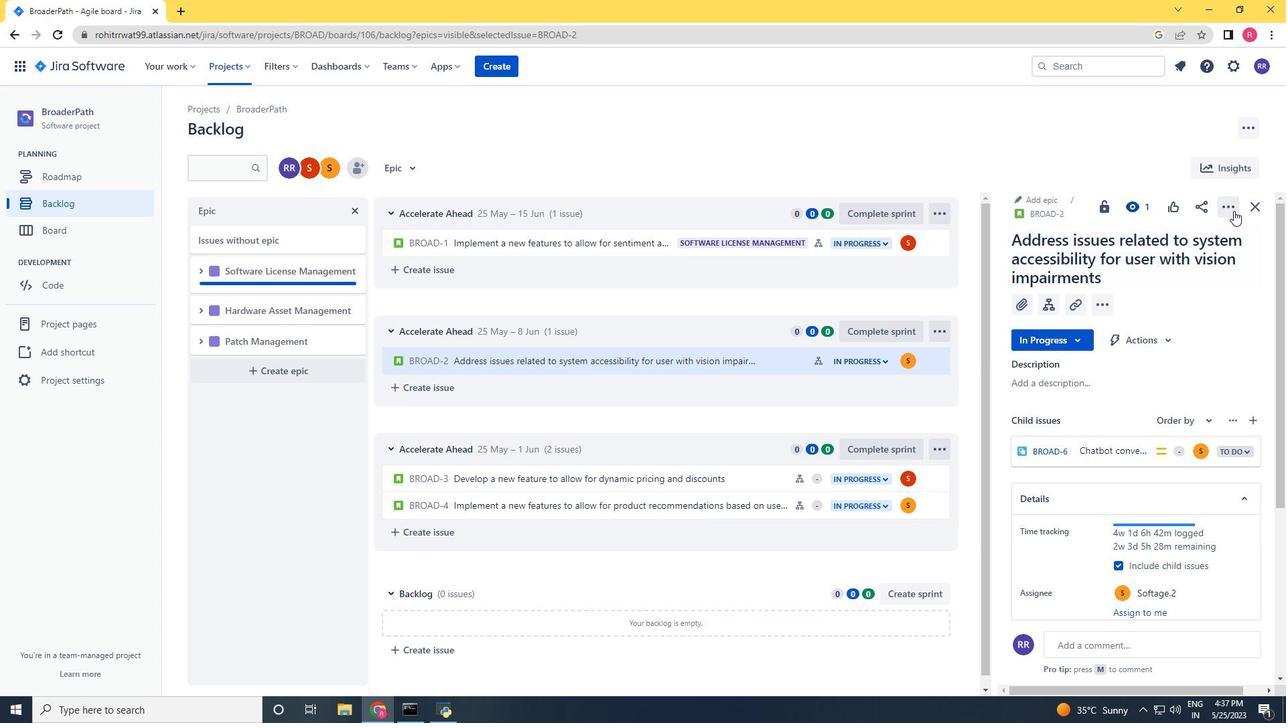 
Action: Mouse pressed left at (1233, 210)
Screenshot: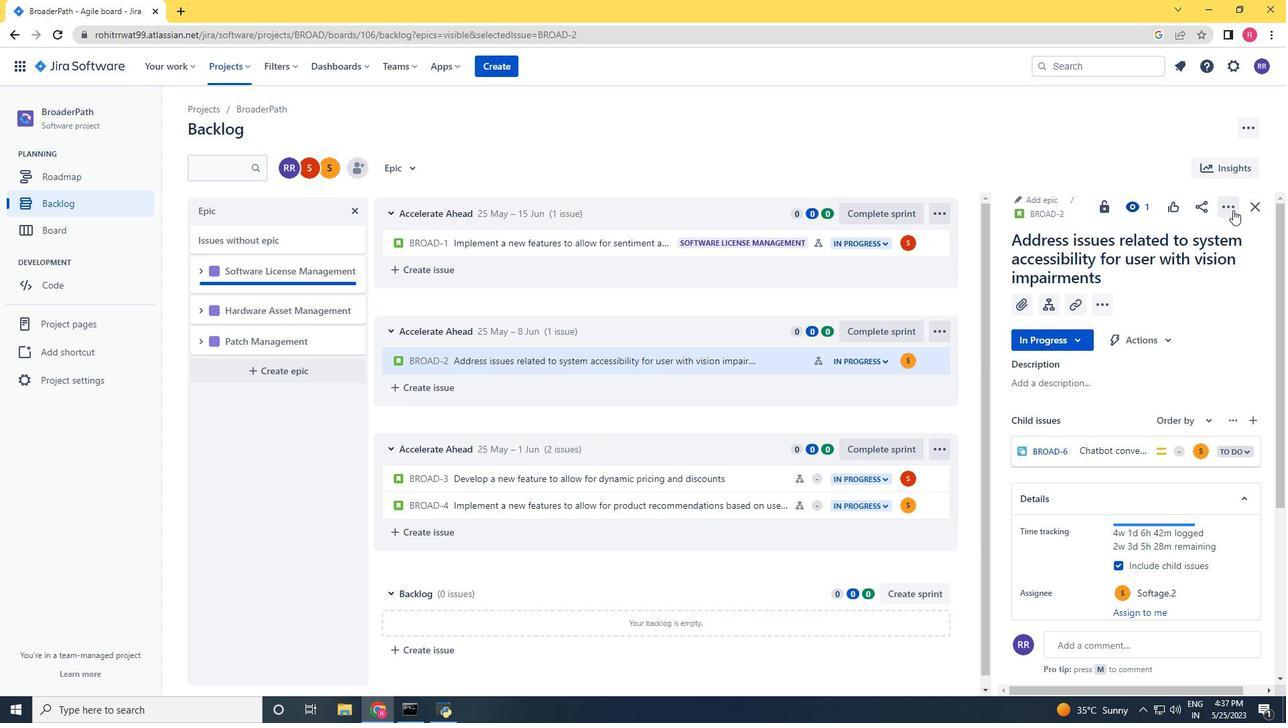 
Action: Mouse moved to (1192, 393)
Screenshot: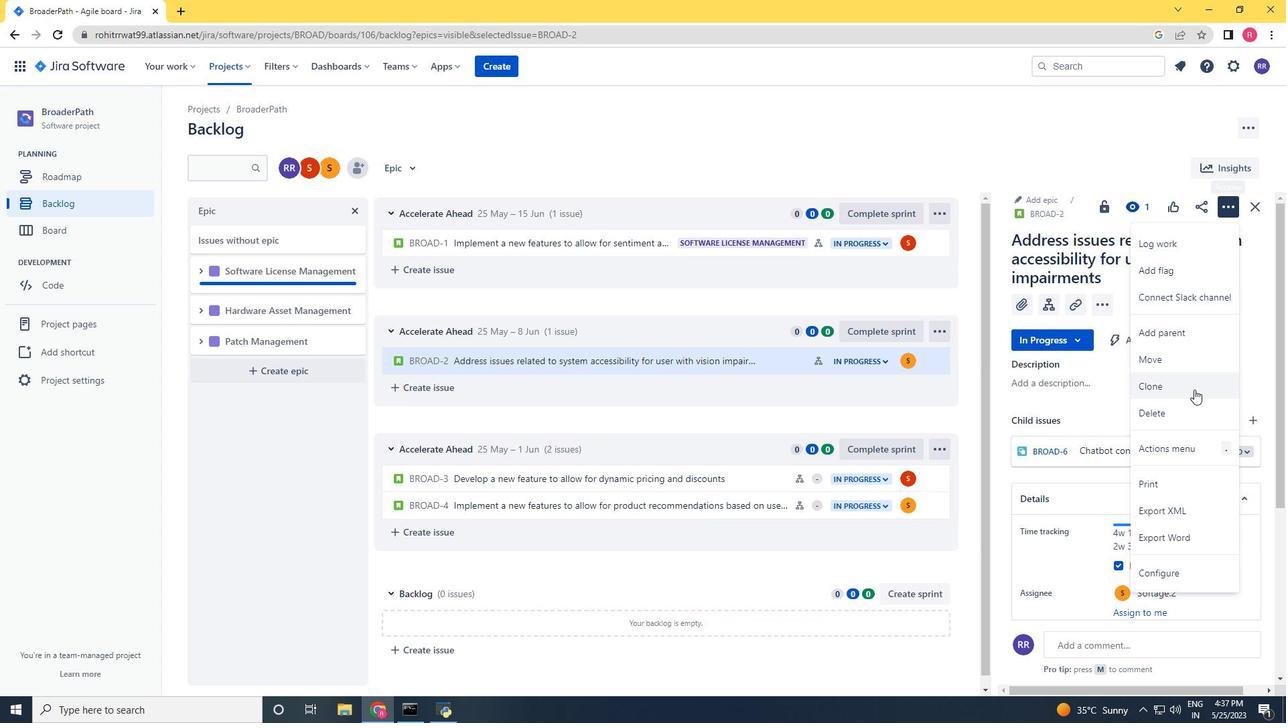 
Action: Mouse pressed left at (1192, 393)
Screenshot: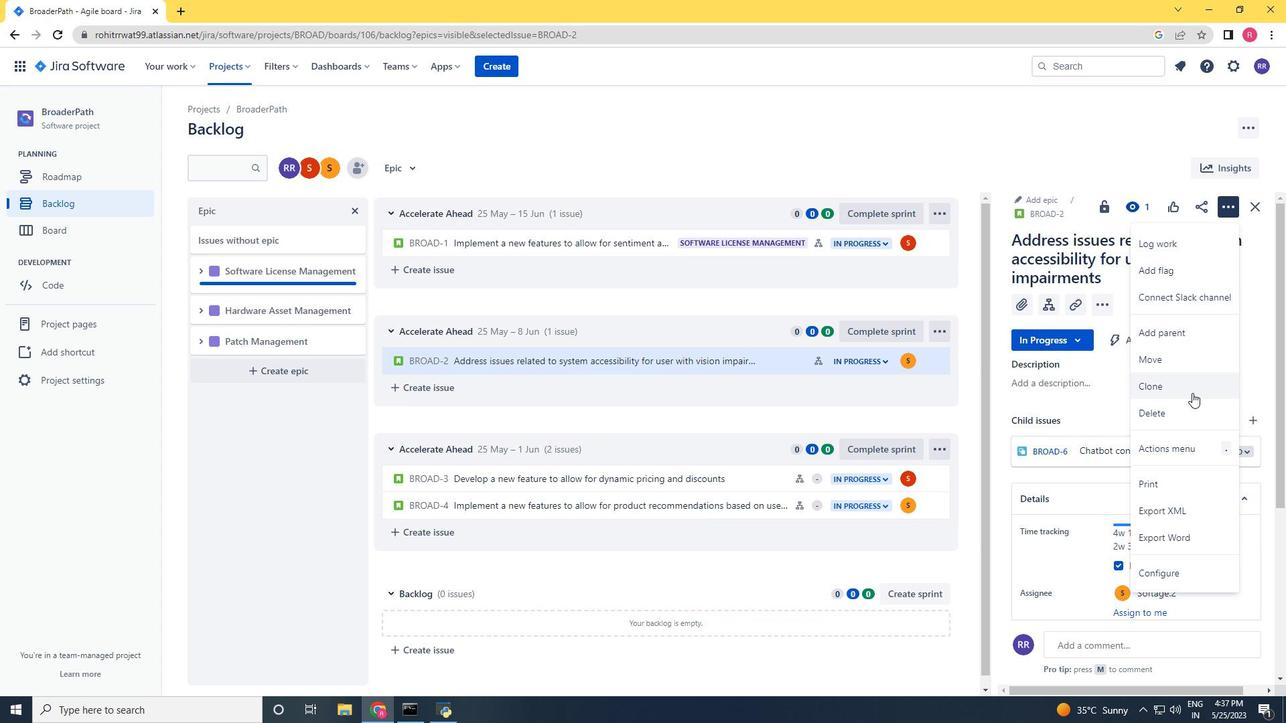 
Action: Mouse moved to (719, 286)
Screenshot: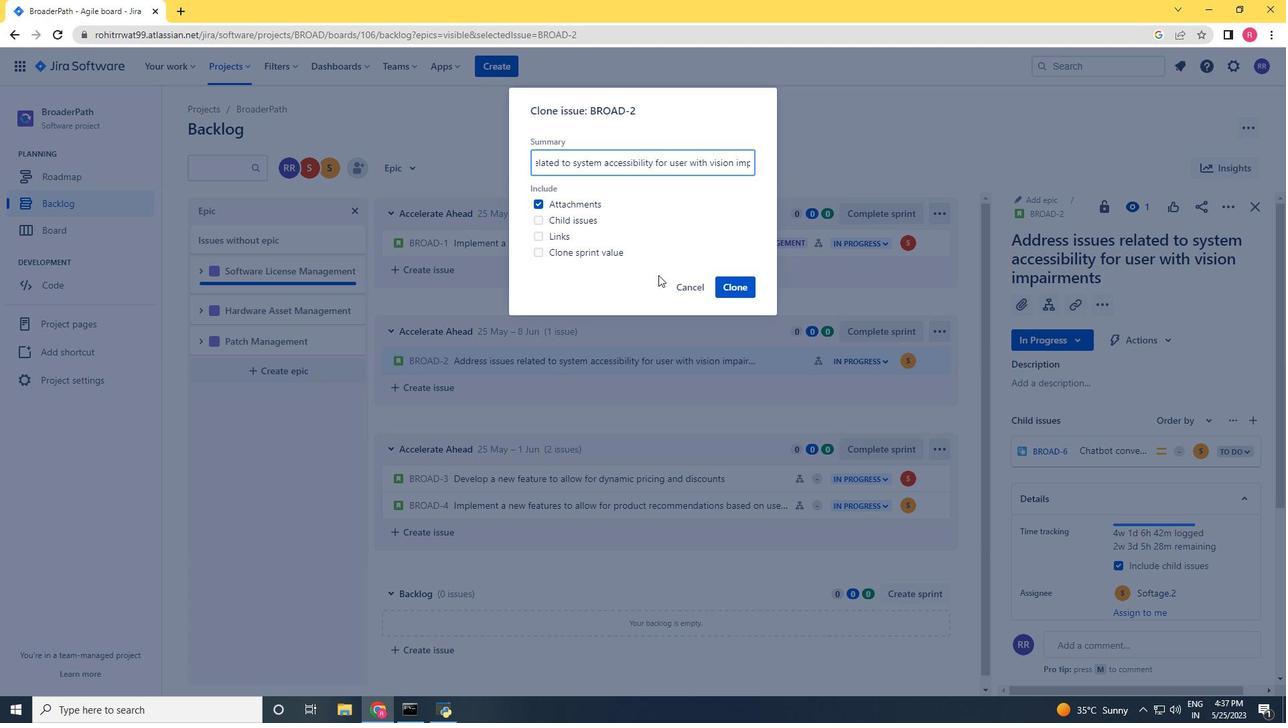 
Action: Mouse pressed left at (719, 286)
Screenshot: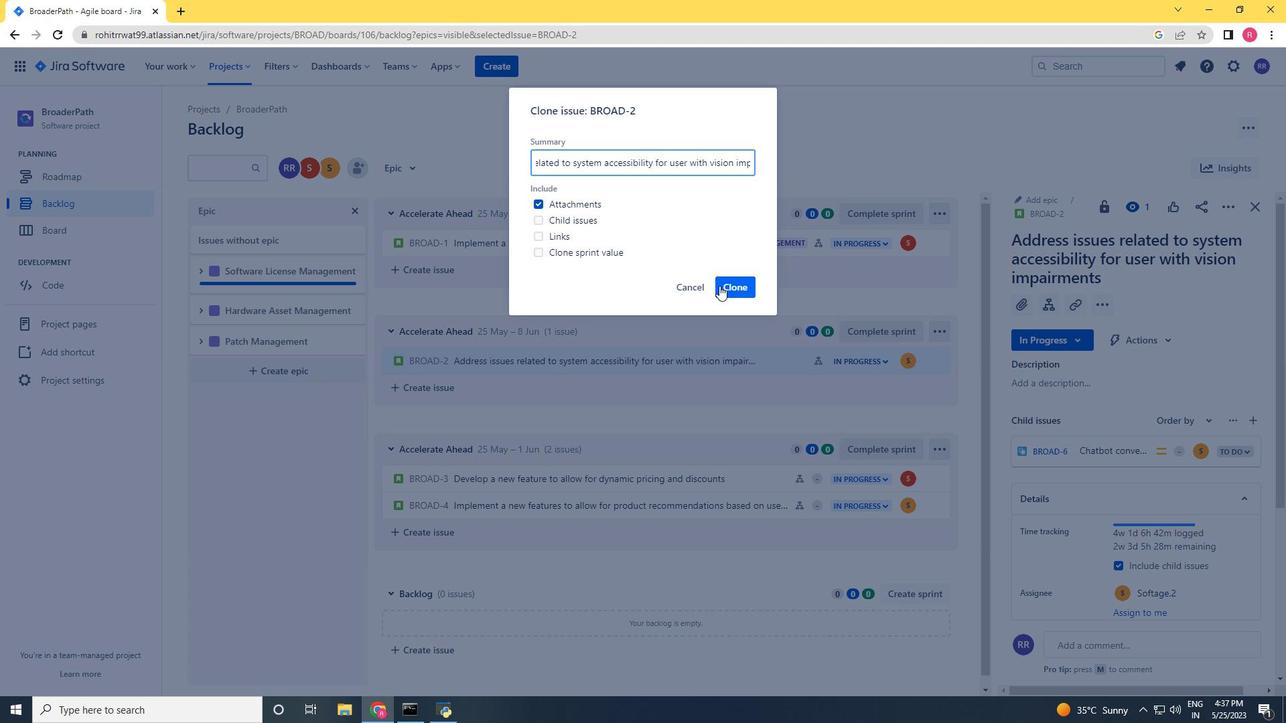 
Action: Mouse moved to (770, 362)
Screenshot: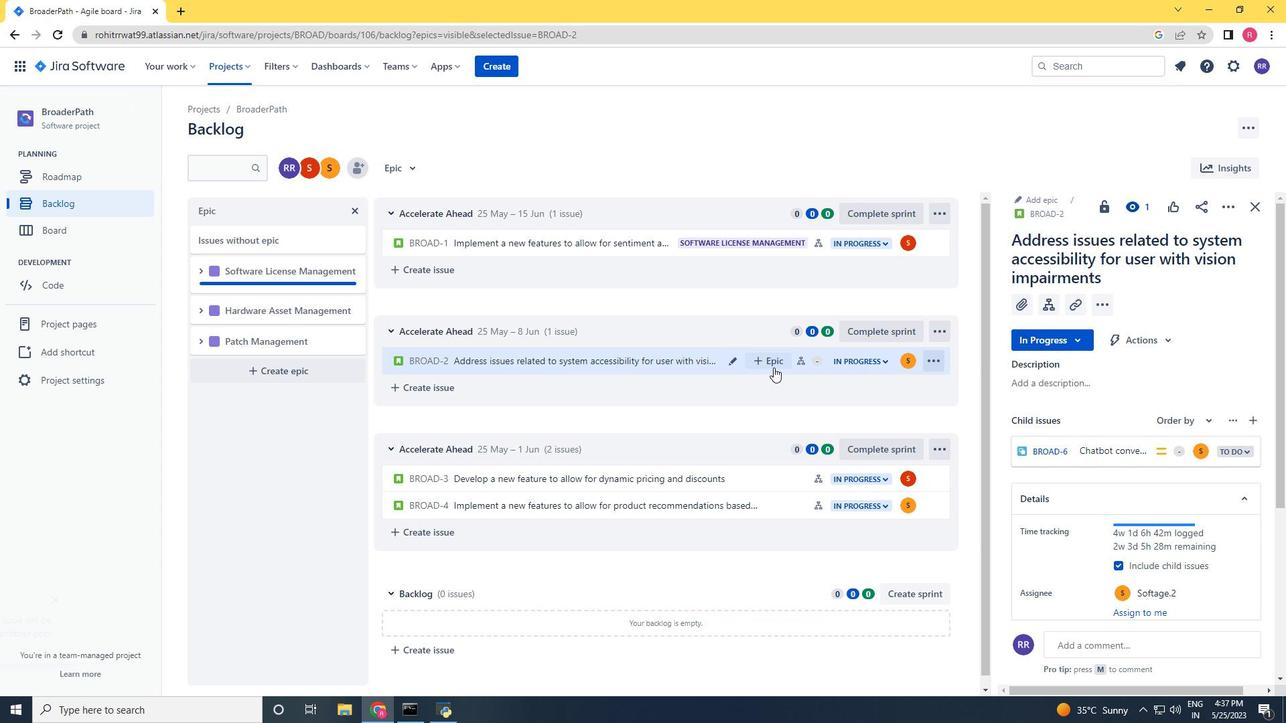 
Action: Mouse pressed left at (770, 362)
Screenshot: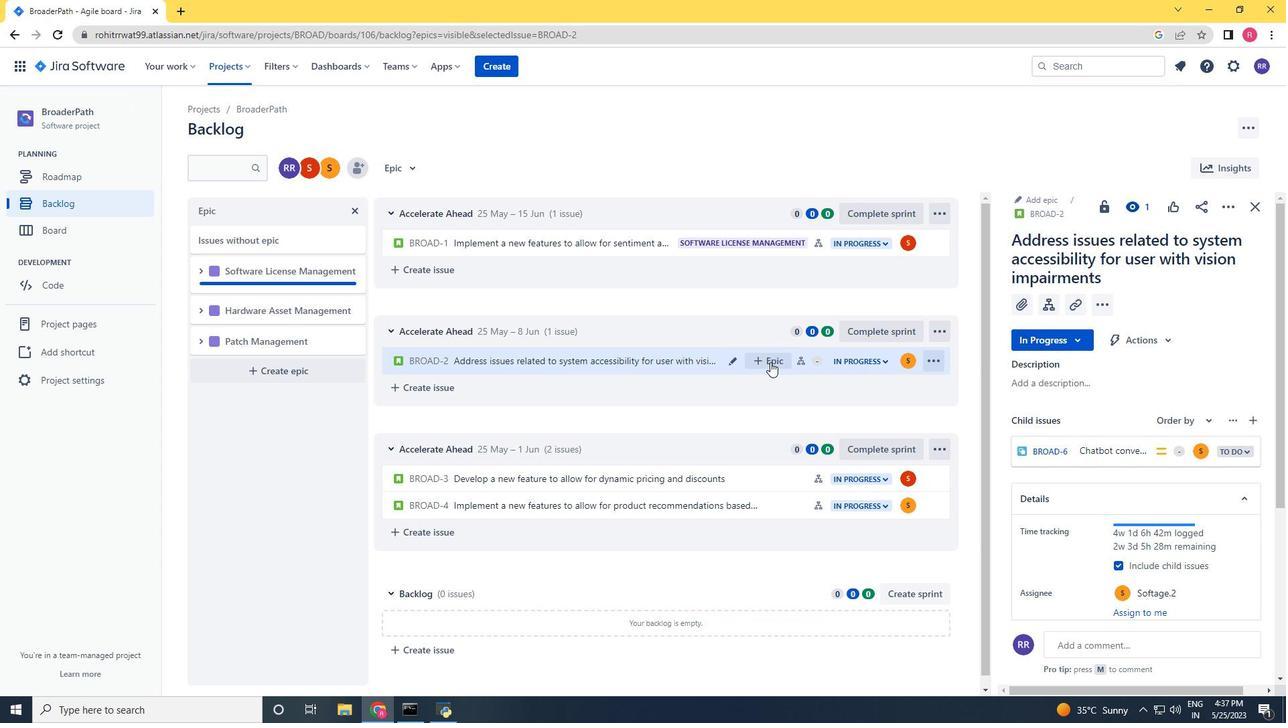 
Action: Mouse moved to (805, 455)
Screenshot: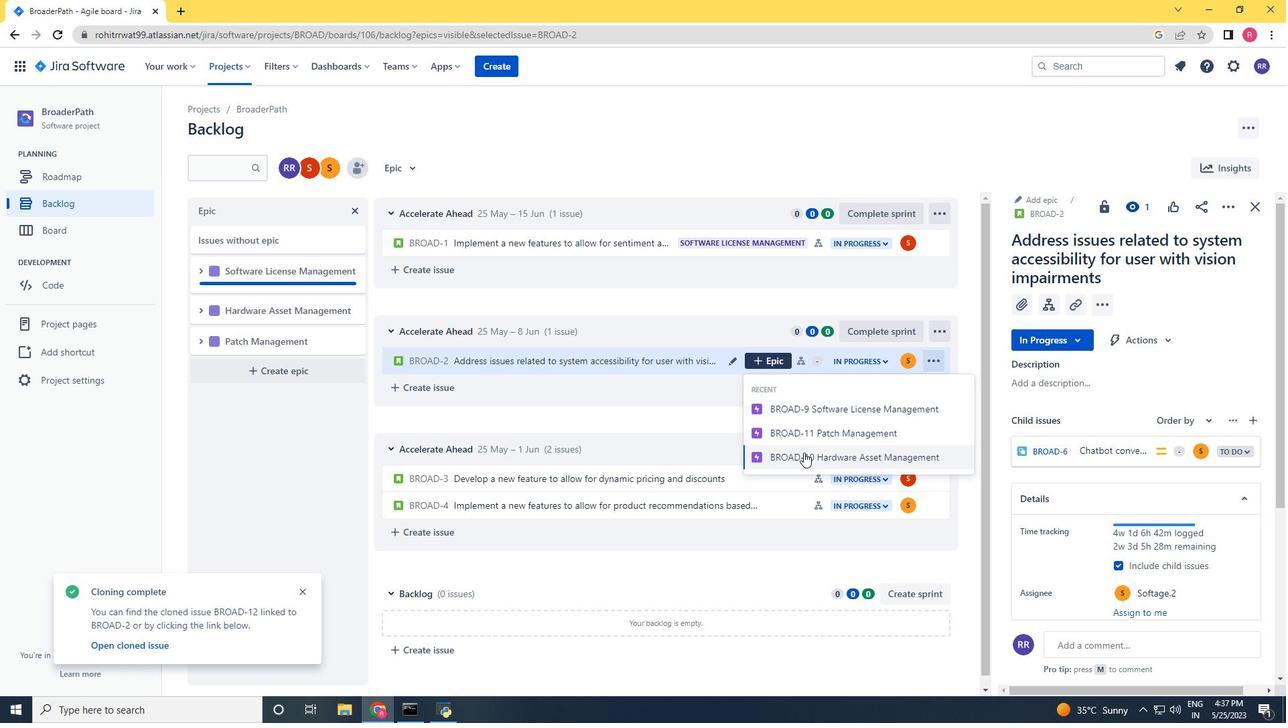 
Action: Mouse pressed left at (805, 455)
Screenshot: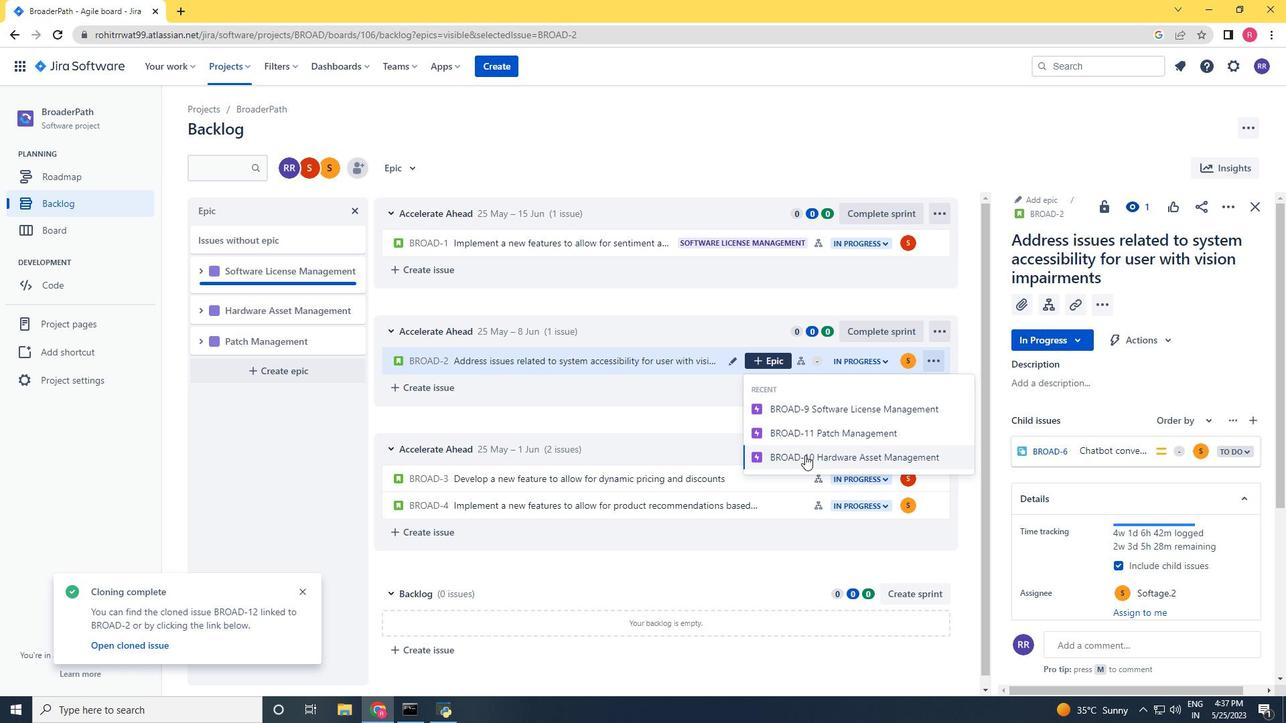 
